 Task: For heading Arial with bold.  font size for heading22,  'Change the font style of data to'Arial Narrow.  and font size to 14,  Change the alignment of both headline & data to Align middle.  In the sheet   Impact Sales book
Action: Mouse moved to (150, 200)
Screenshot: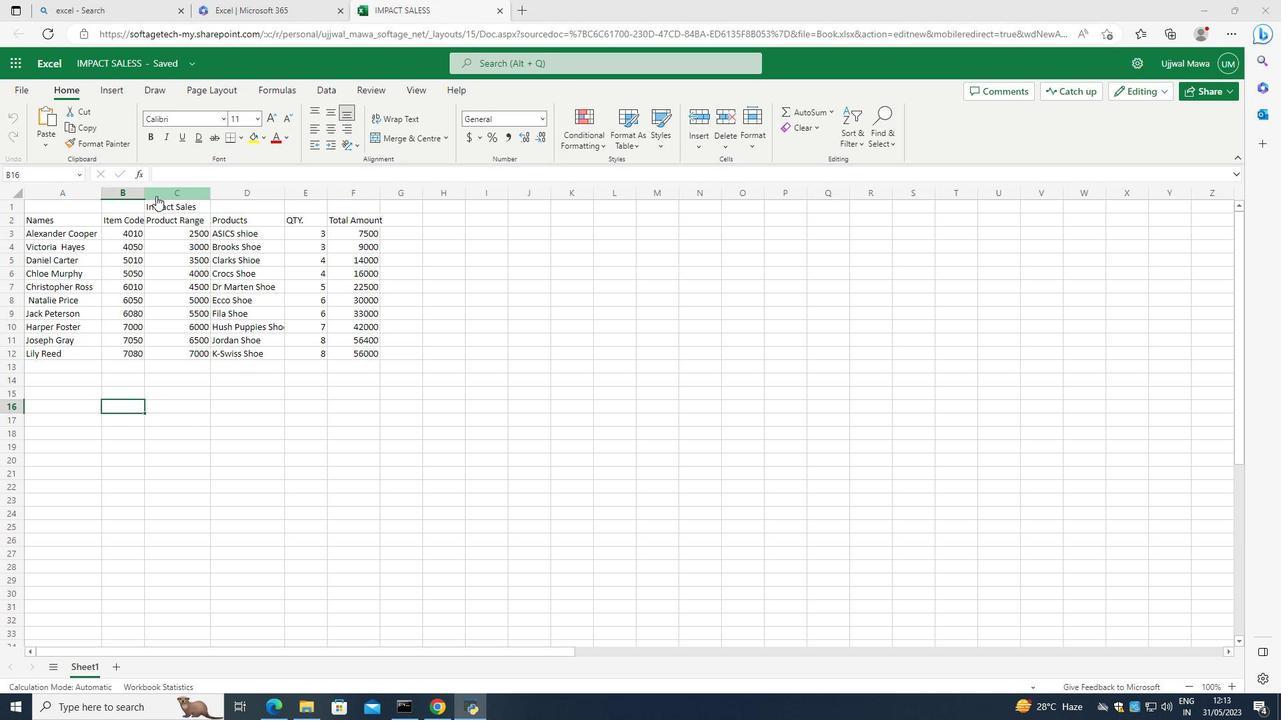 
Action: Mouse pressed left at (150, 200)
Screenshot: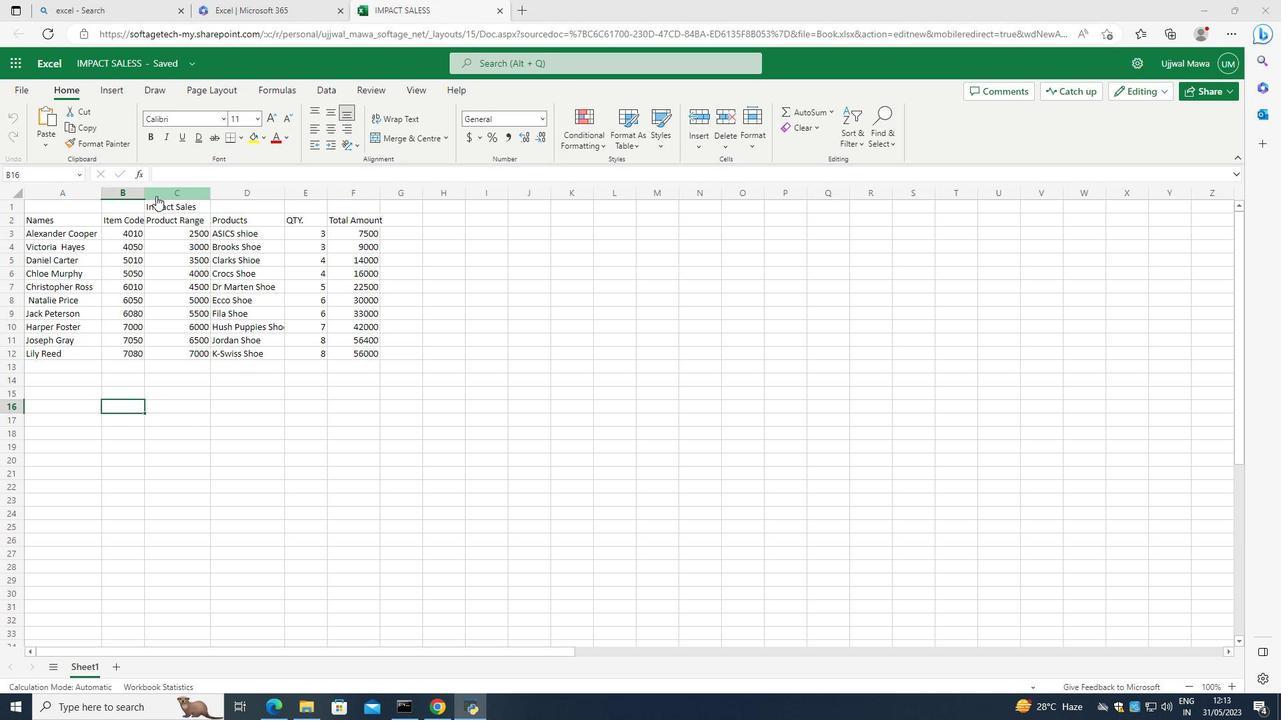 
Action: Mouse moved to (156, 202)
Screenshot: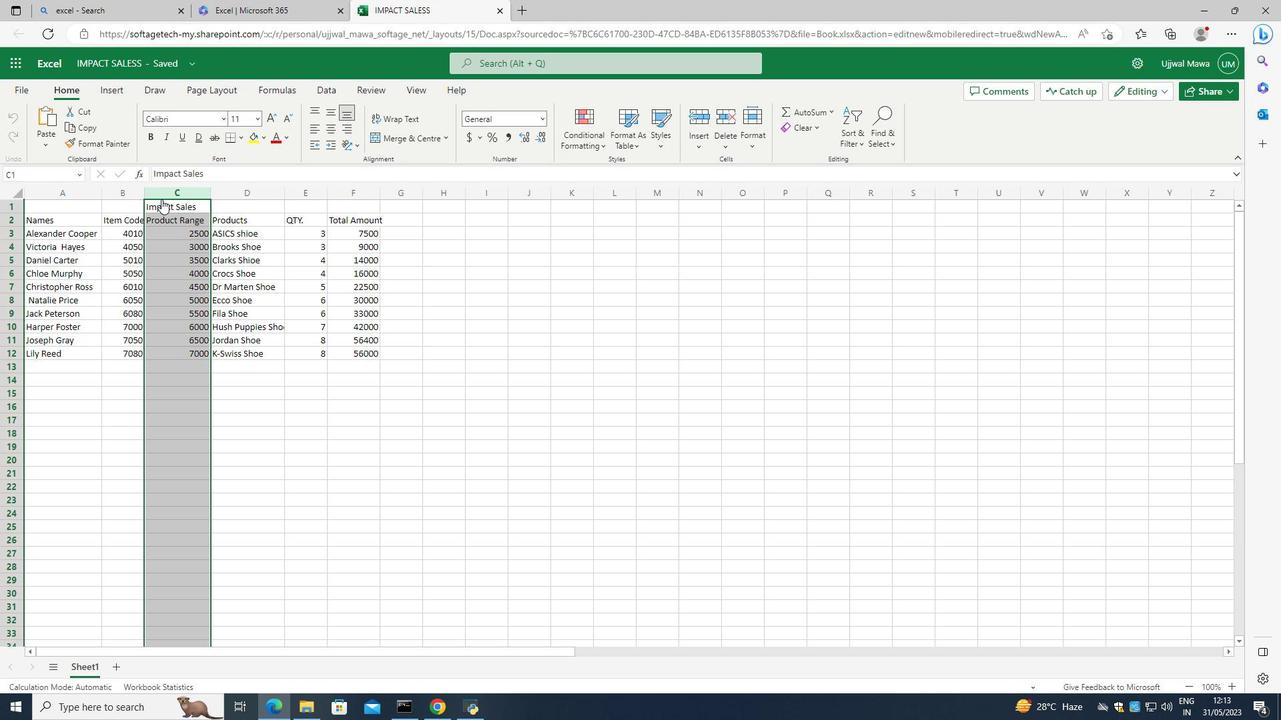 
Action: Mouse pressed left at (156, 202)
Screenshot: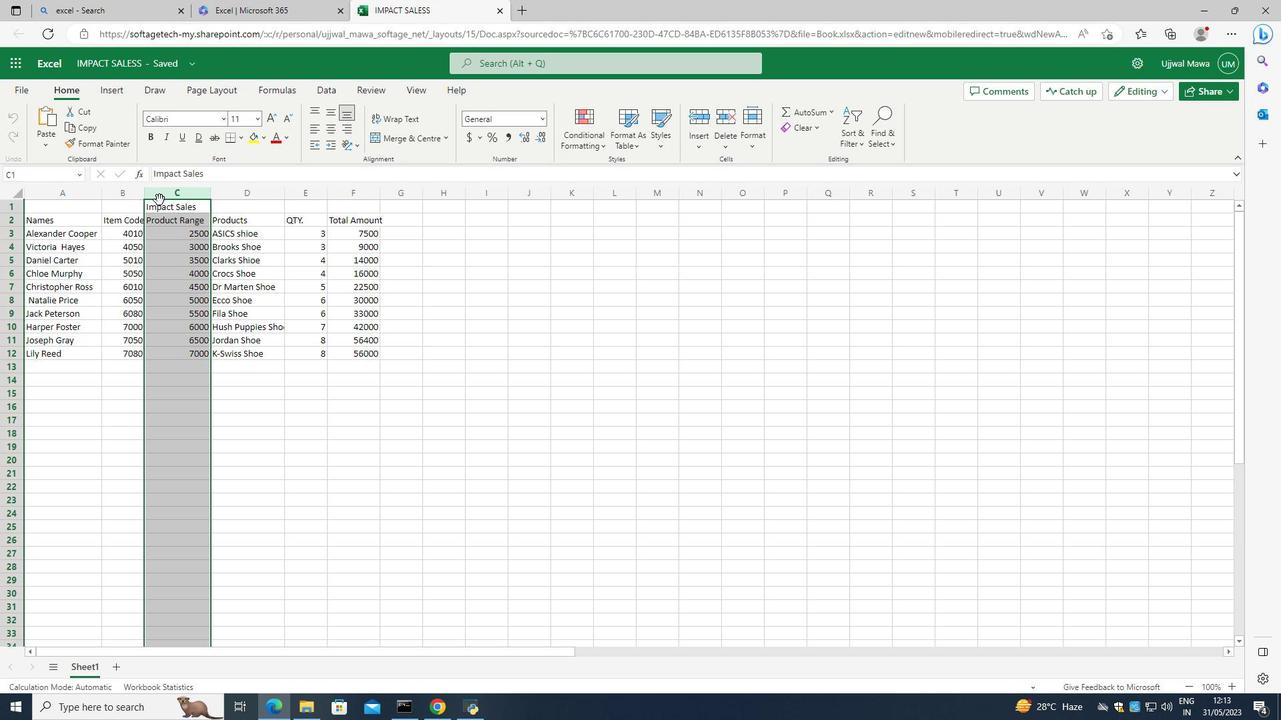 
Action: Mouse moved to (156, 208)
Screenshot: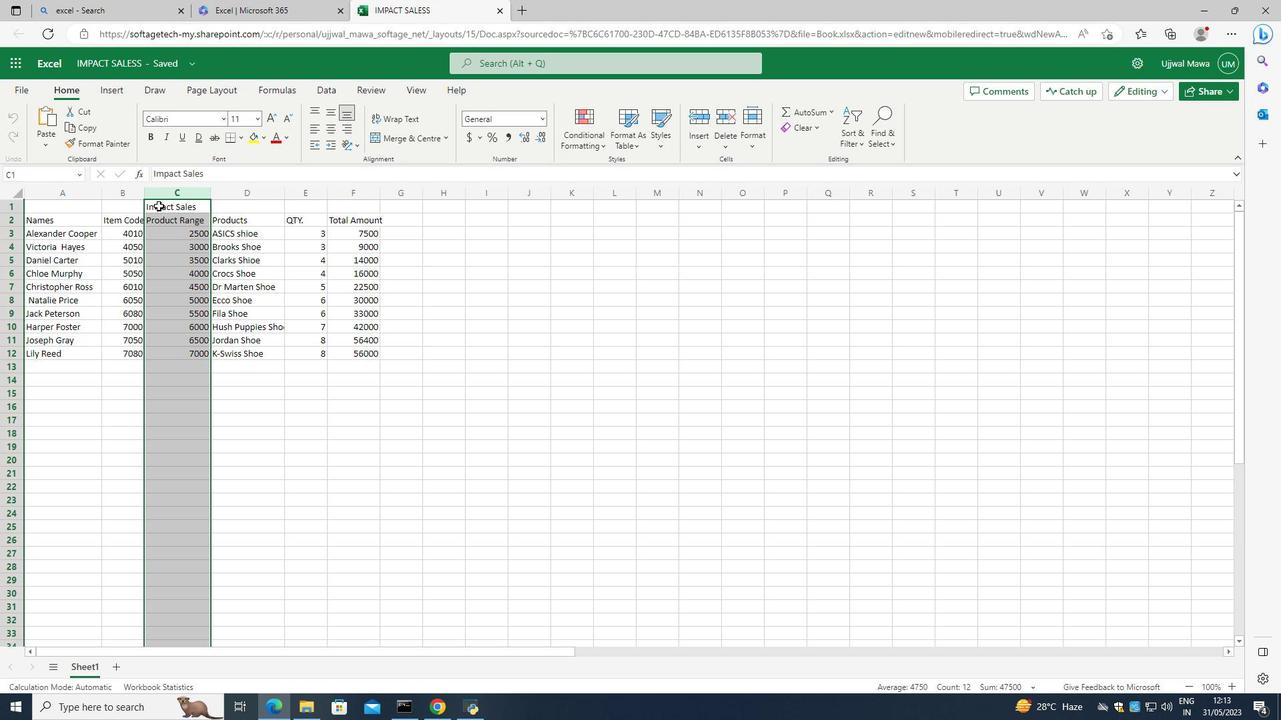 
Action: Mouse pressed left at (156, 208)
Screenshot: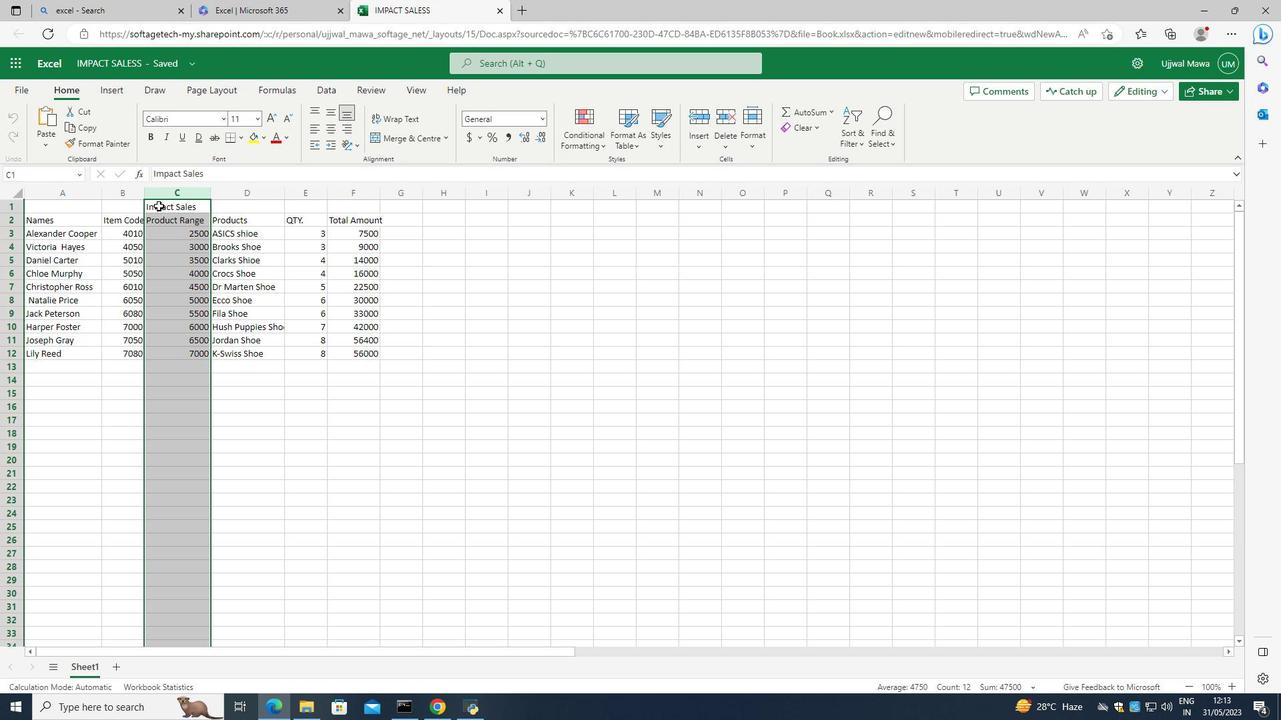 
Action: Mouse moved to (216, 127)
Screenshot: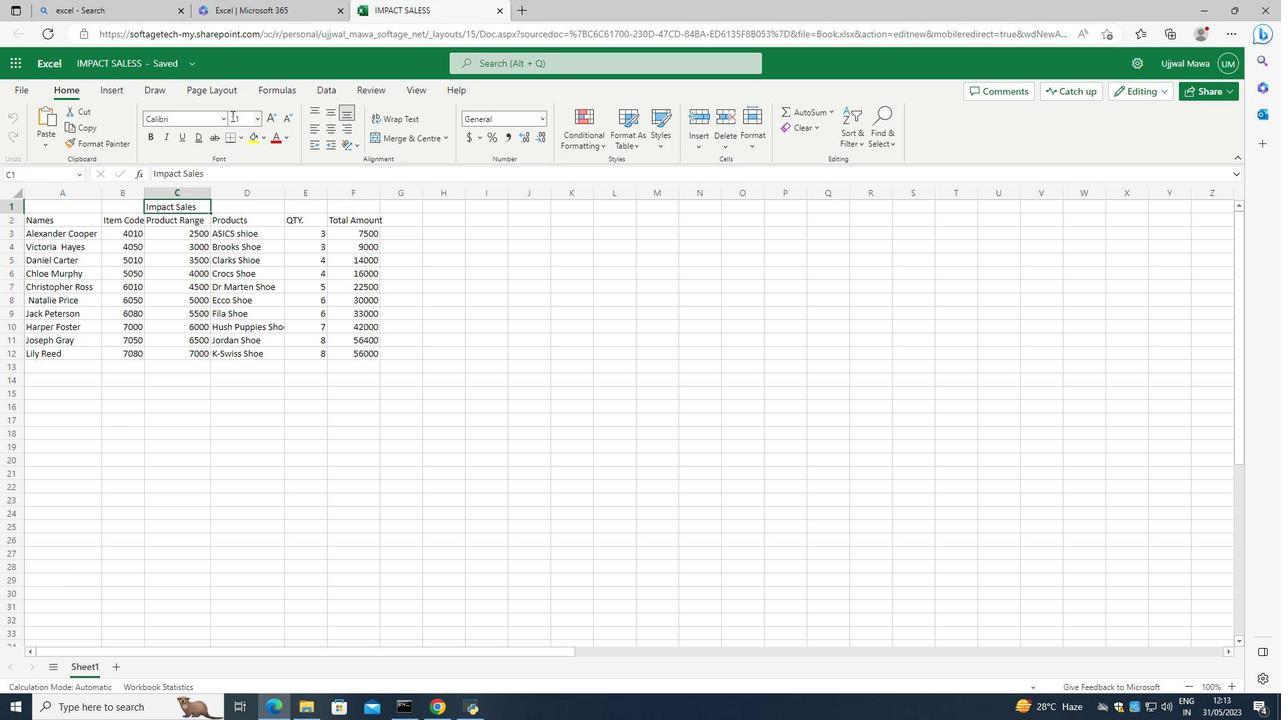 
Action: Mouse pressed left at (216, 127)
Screenshot: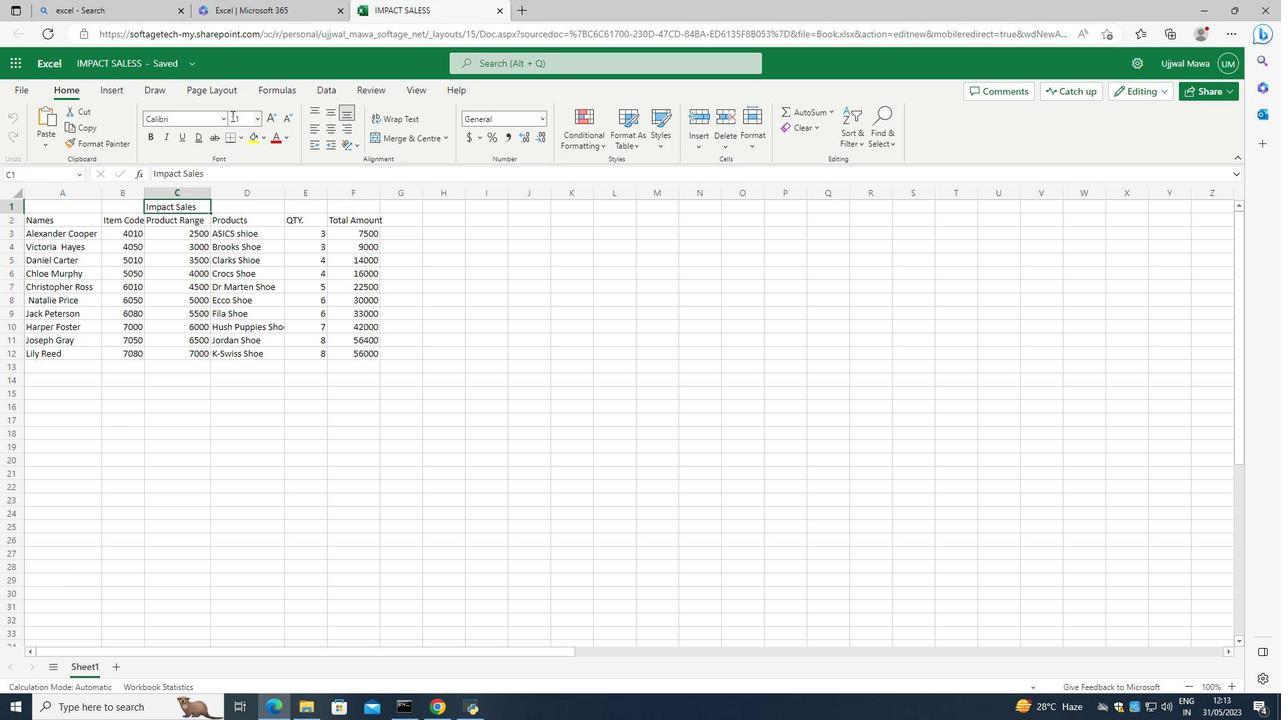 
Action: Mouse moved to (151, 156)
Screenshot: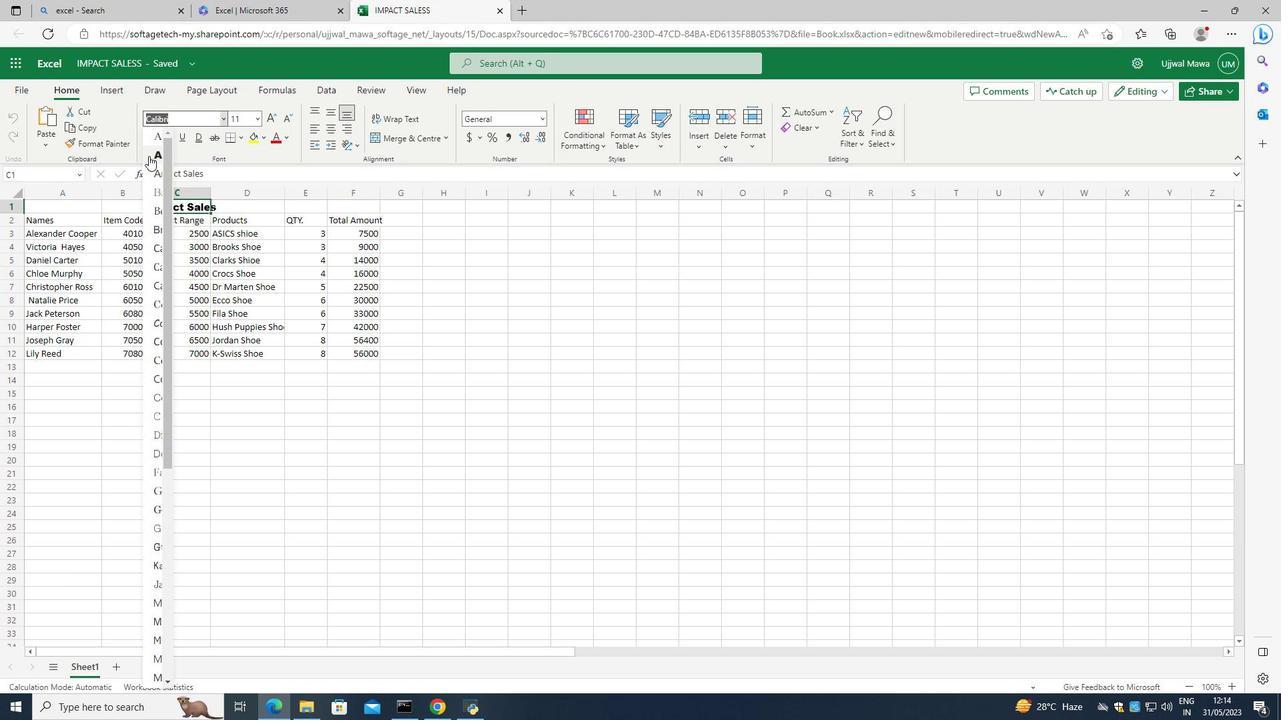 
Action: Mouse pressed left at (151, 156)
Screenshot: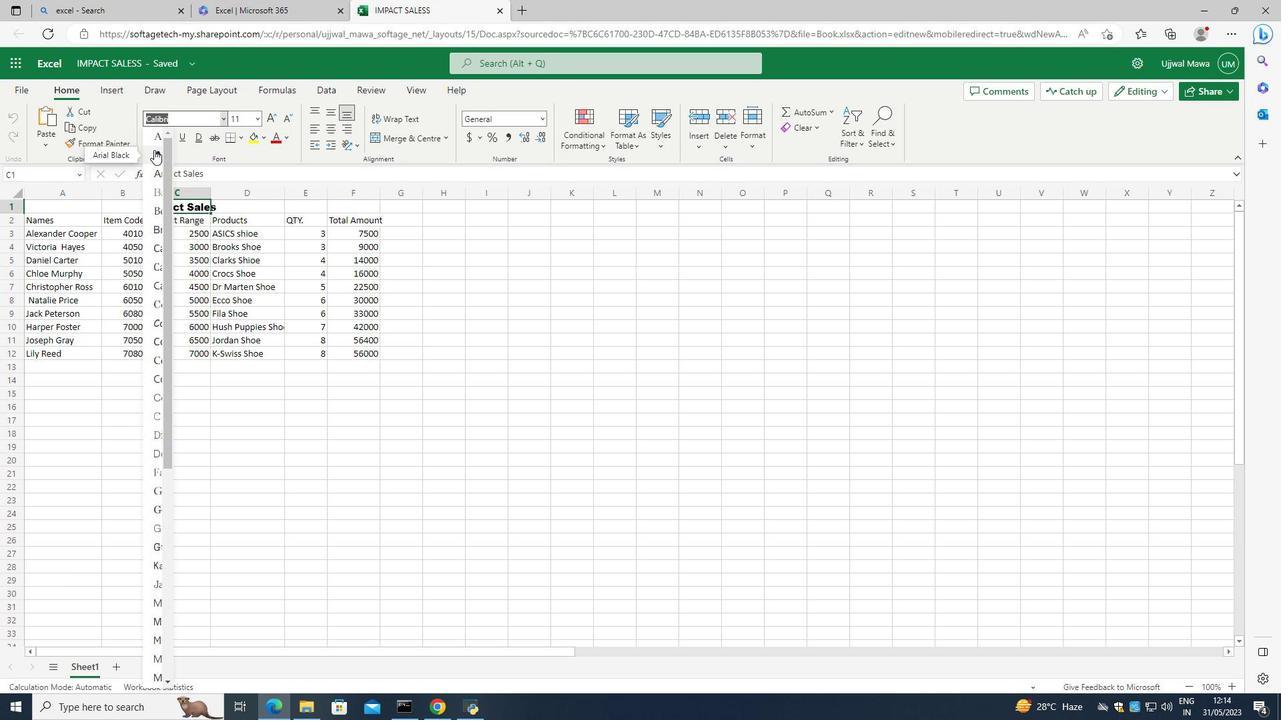 
Action: Mouse moved to (204, 129)
Screenshot: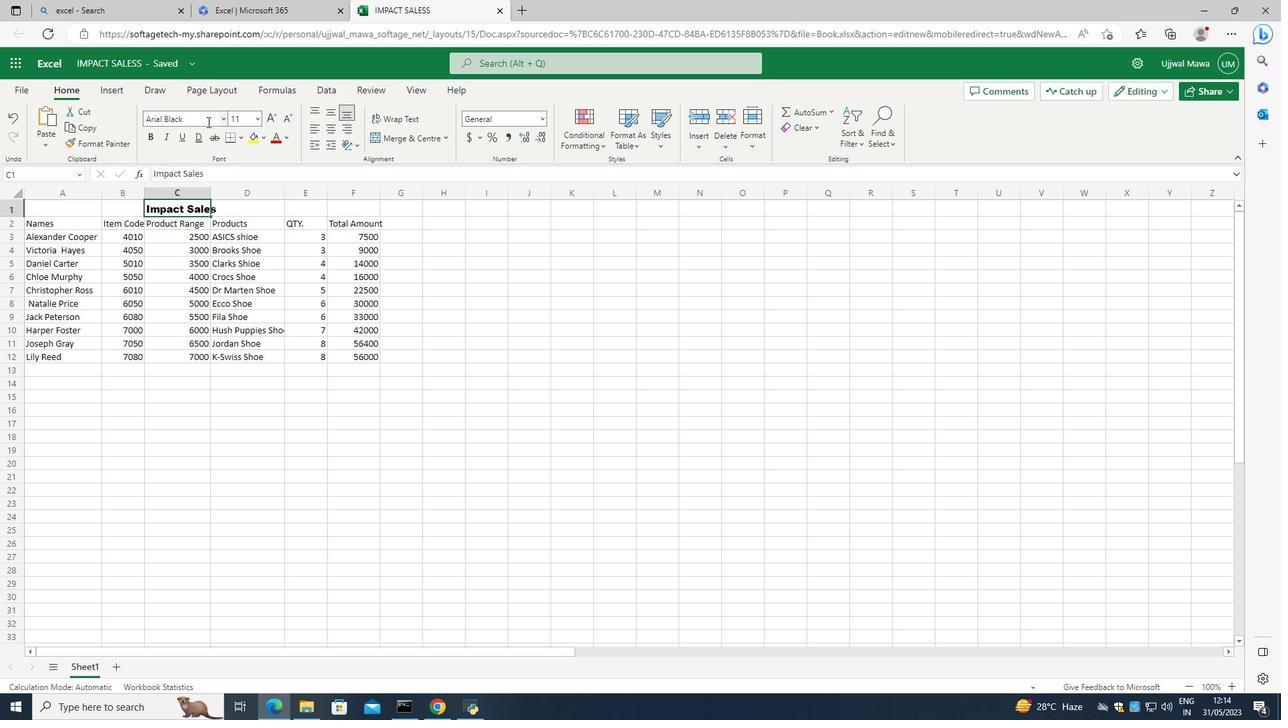 
Action: Mouse pressed left at (204, 129)
Screenshot: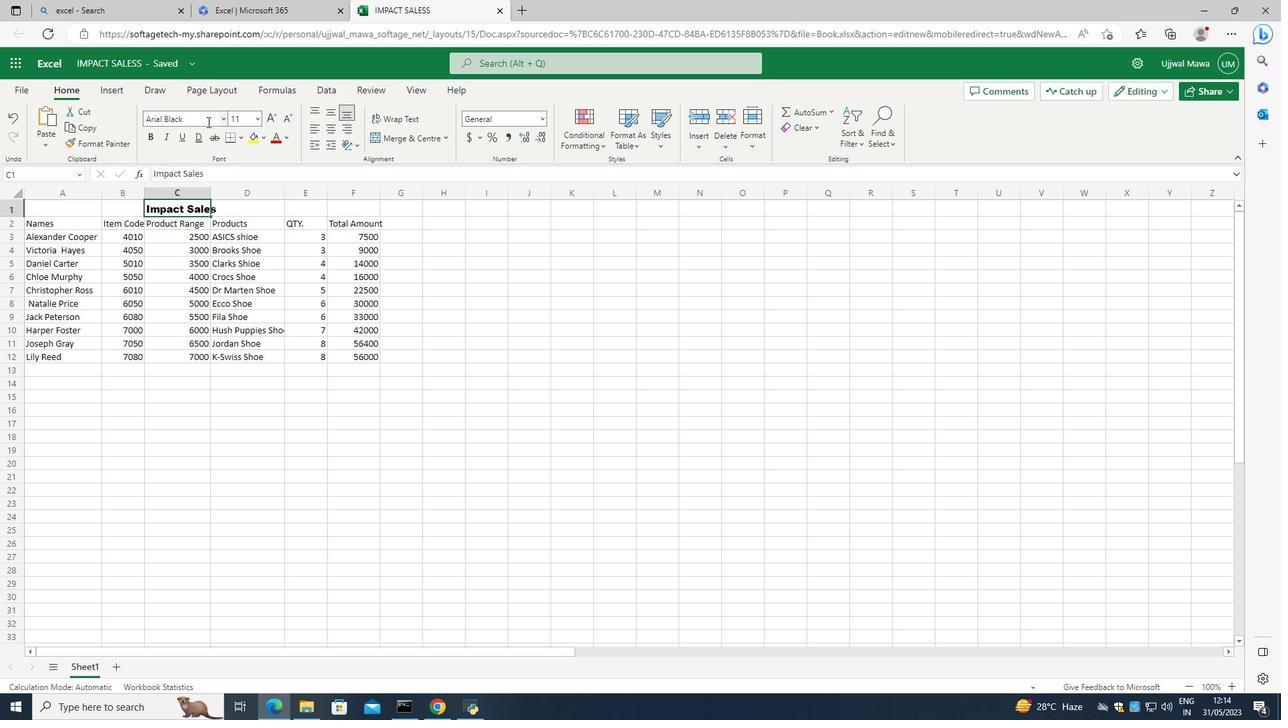 
Action: Mouse moved to (218, 125)
Screenshot: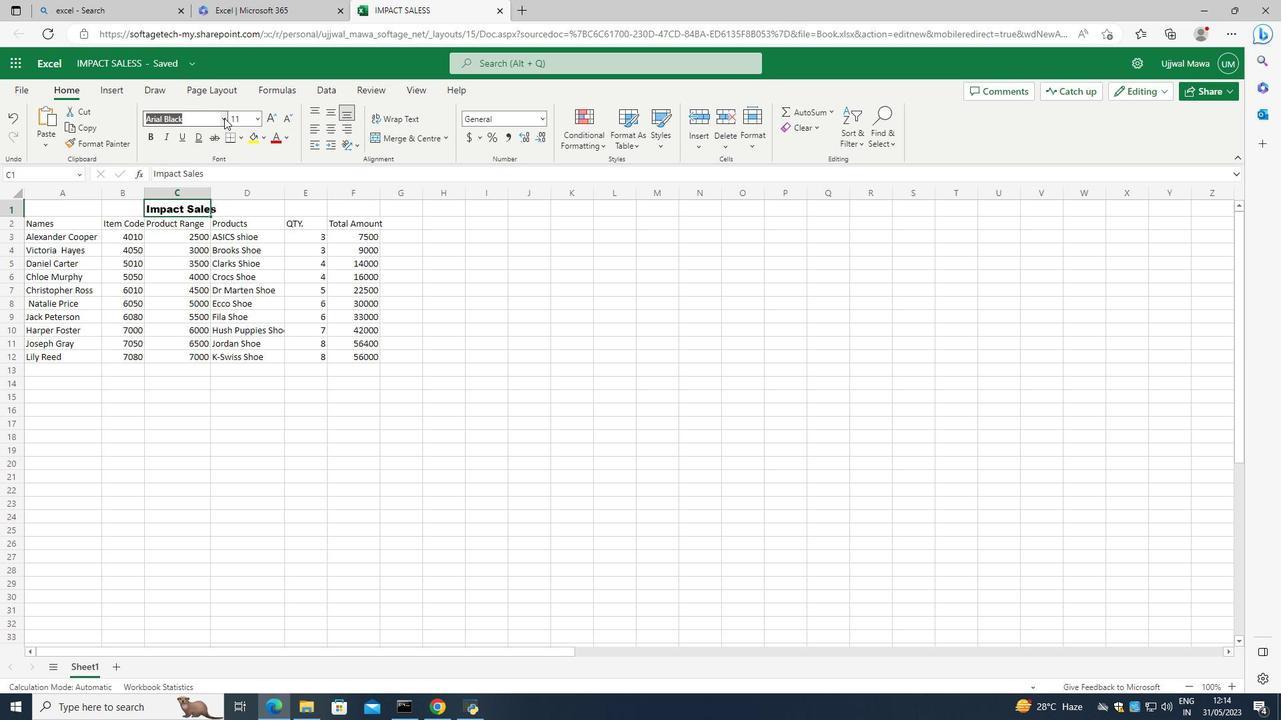 
Action: Mouse pressed left at (218, 125)
Screenshot: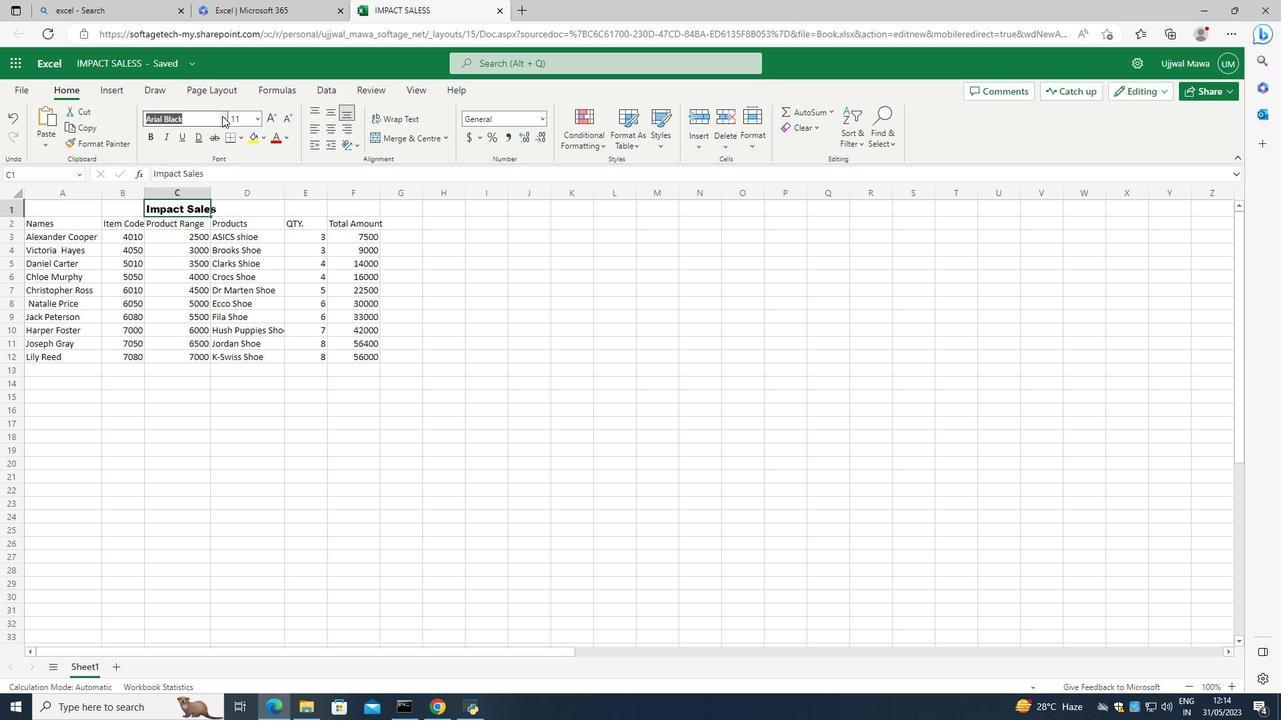 
Action: Mouse moved to (168, 182)
Screenshot: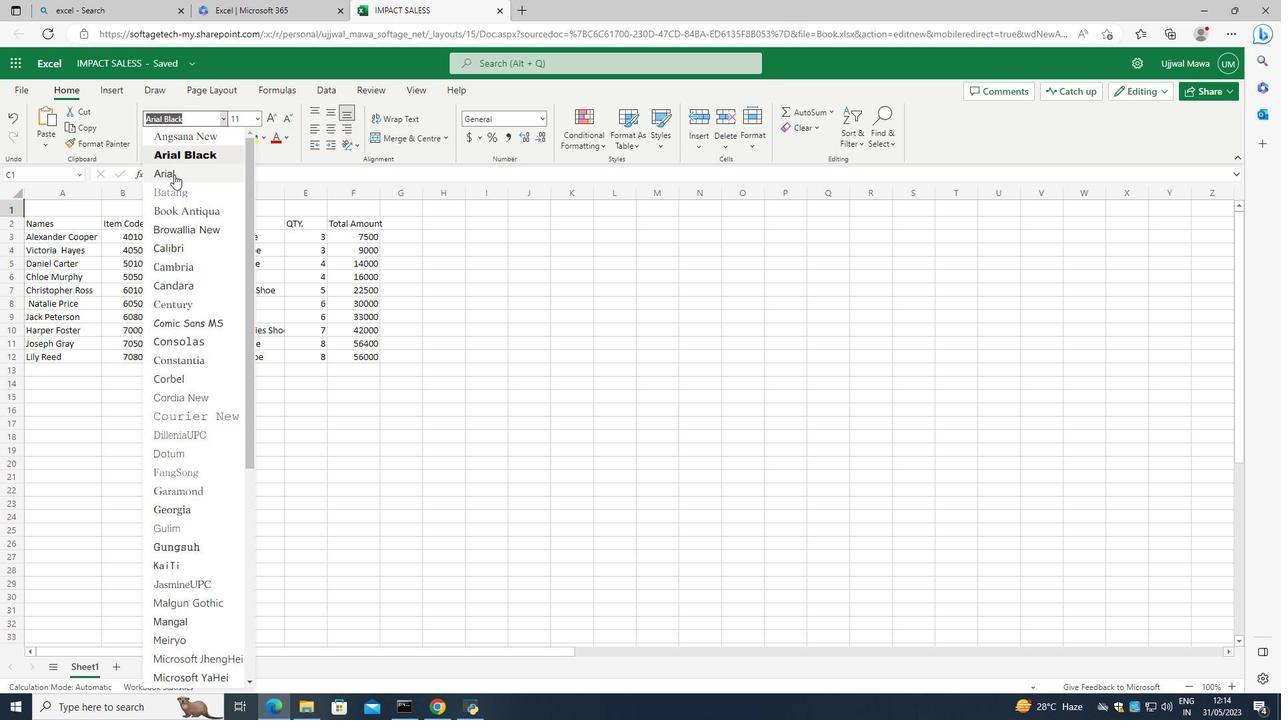 
Action: Mouse pressed left at (168, 182)
Screenshot: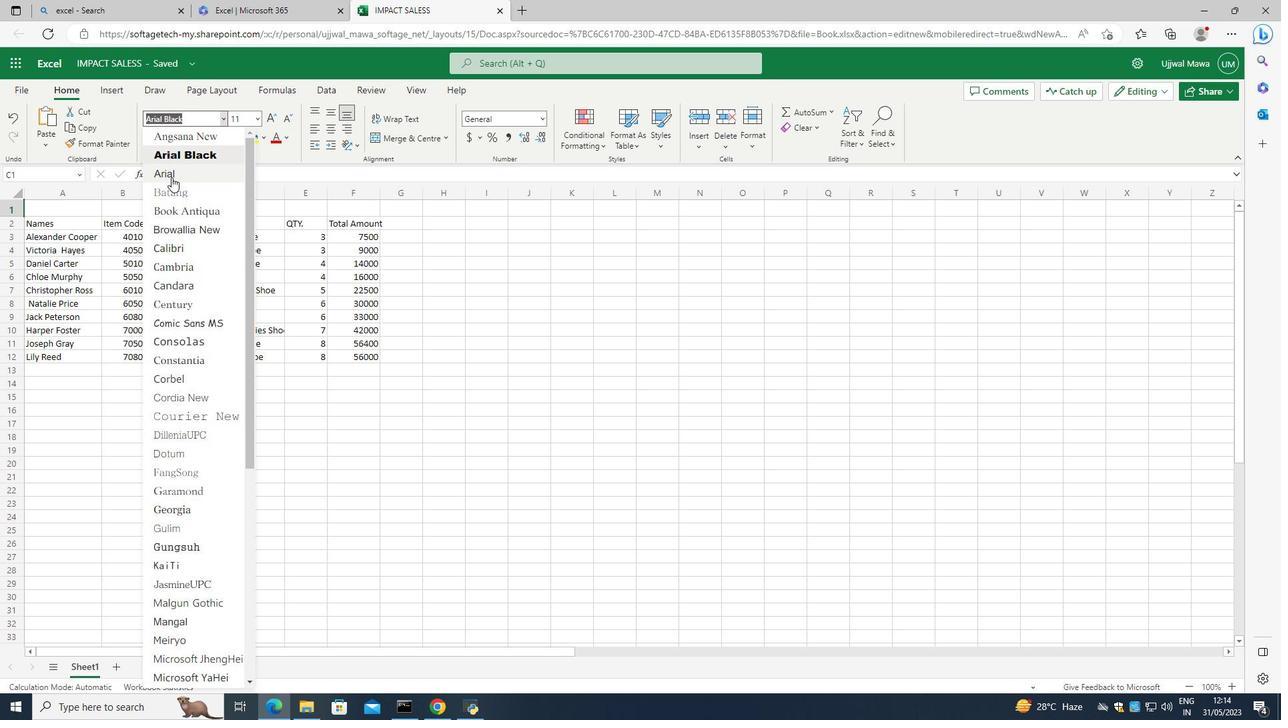 
Action: Mouse moved to (146, 144)
Screenshot: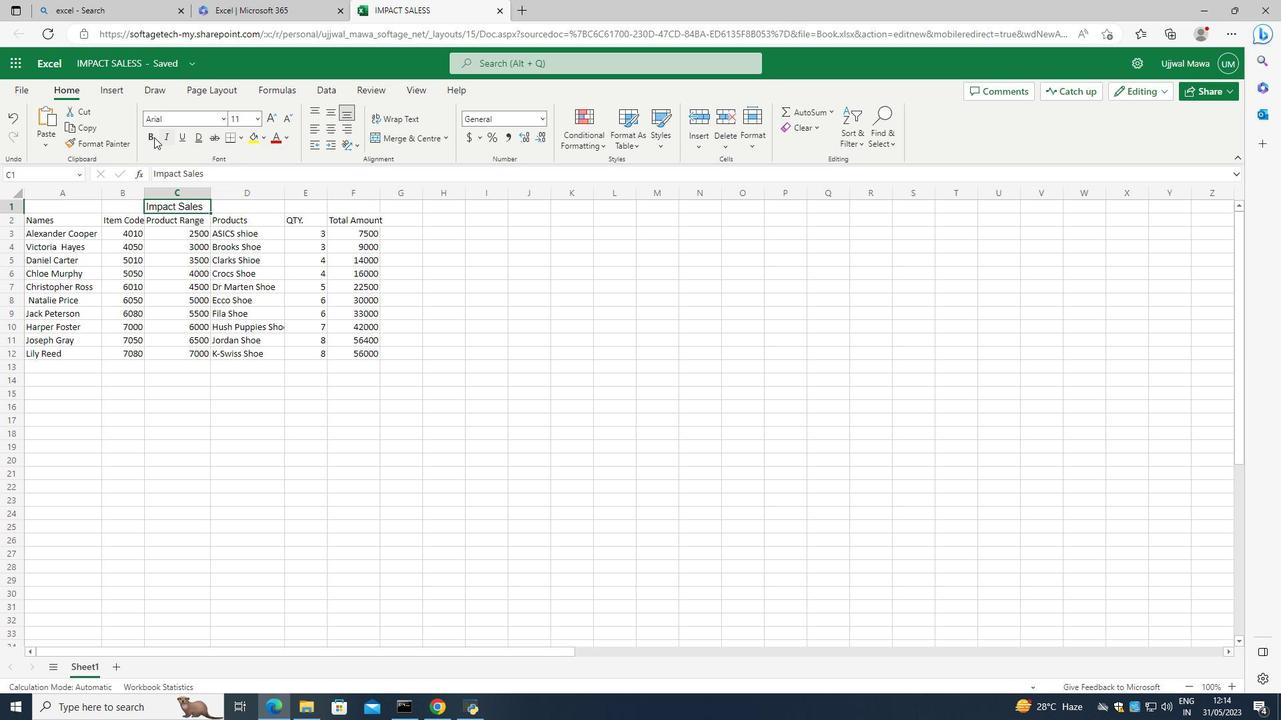 
Action: Mouse pressed left at (146, 144)
Screenshot: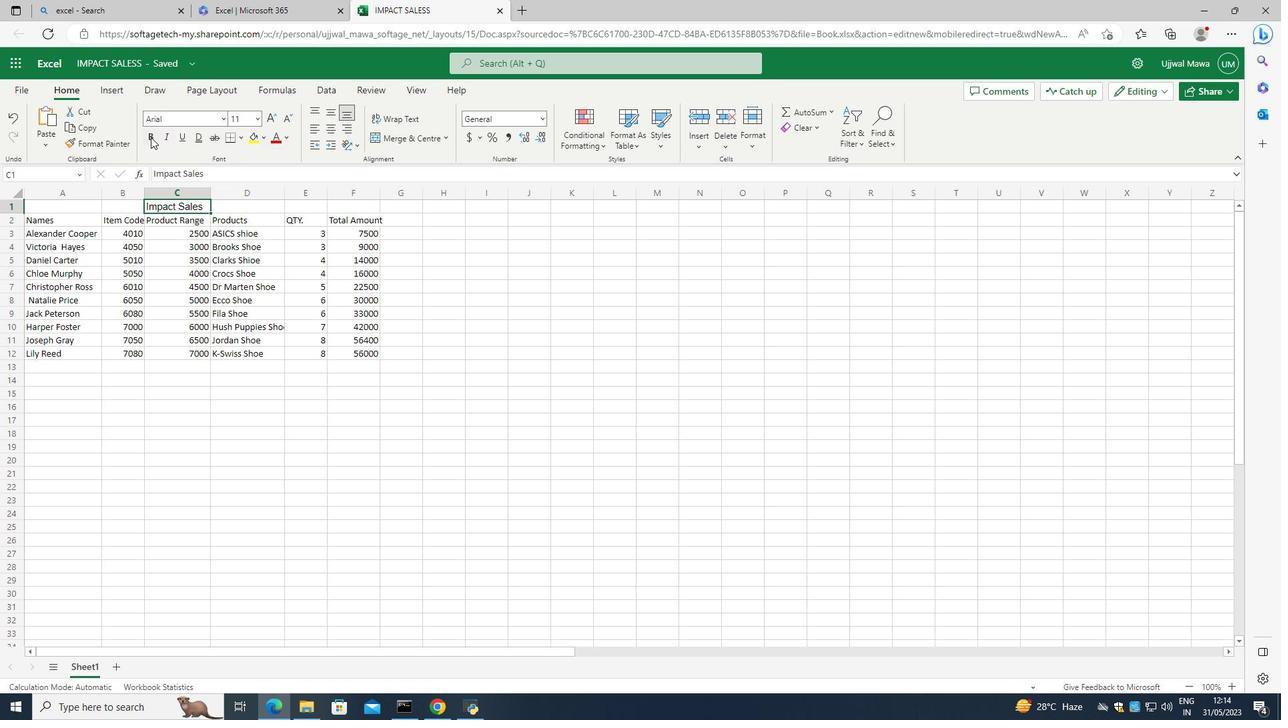 
Action: Mouse moved to (248, 123)
Screenshot: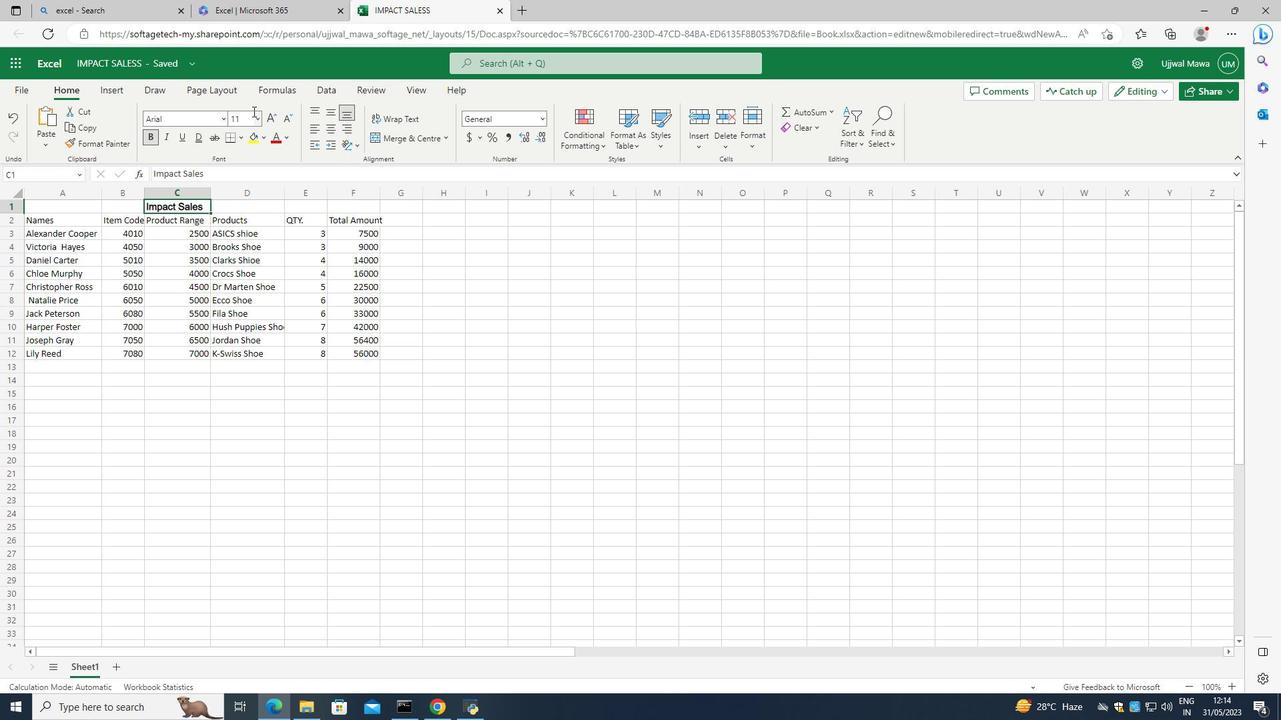 
Action: Mouse pressed left at (248, 123)
Screenshot: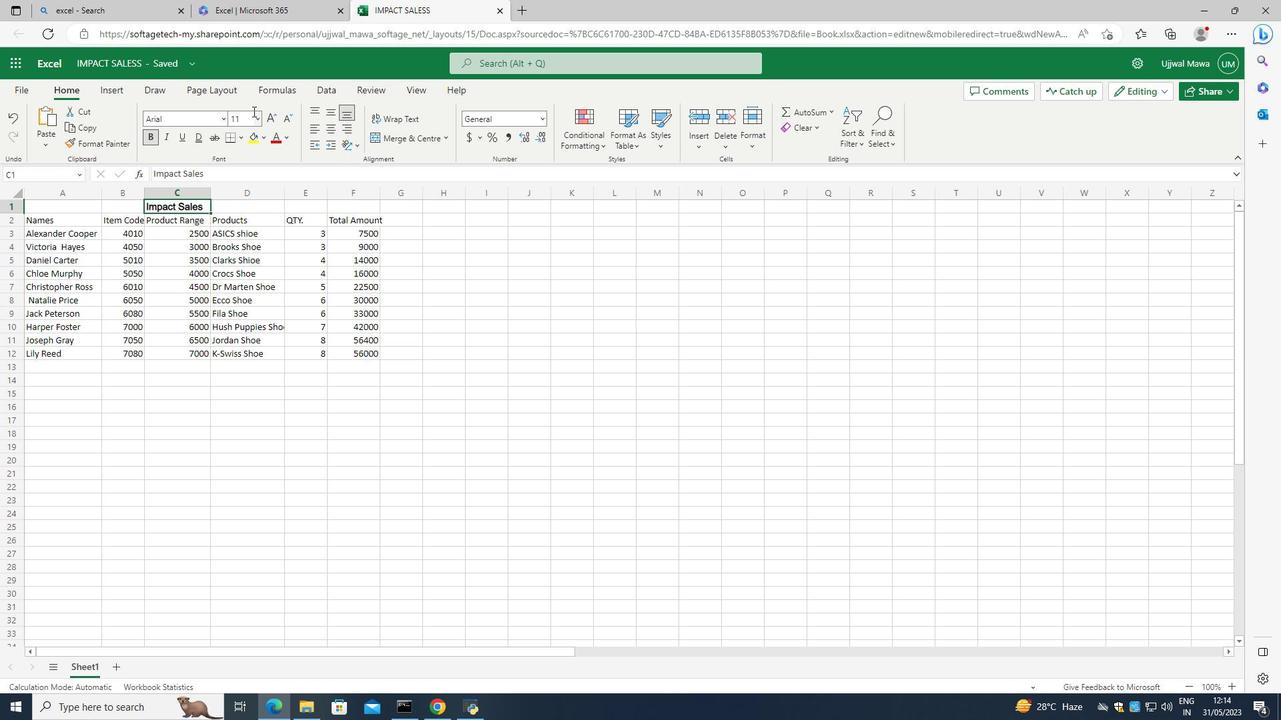 
Action: Mouse moved to (248, 126)
Screenshot: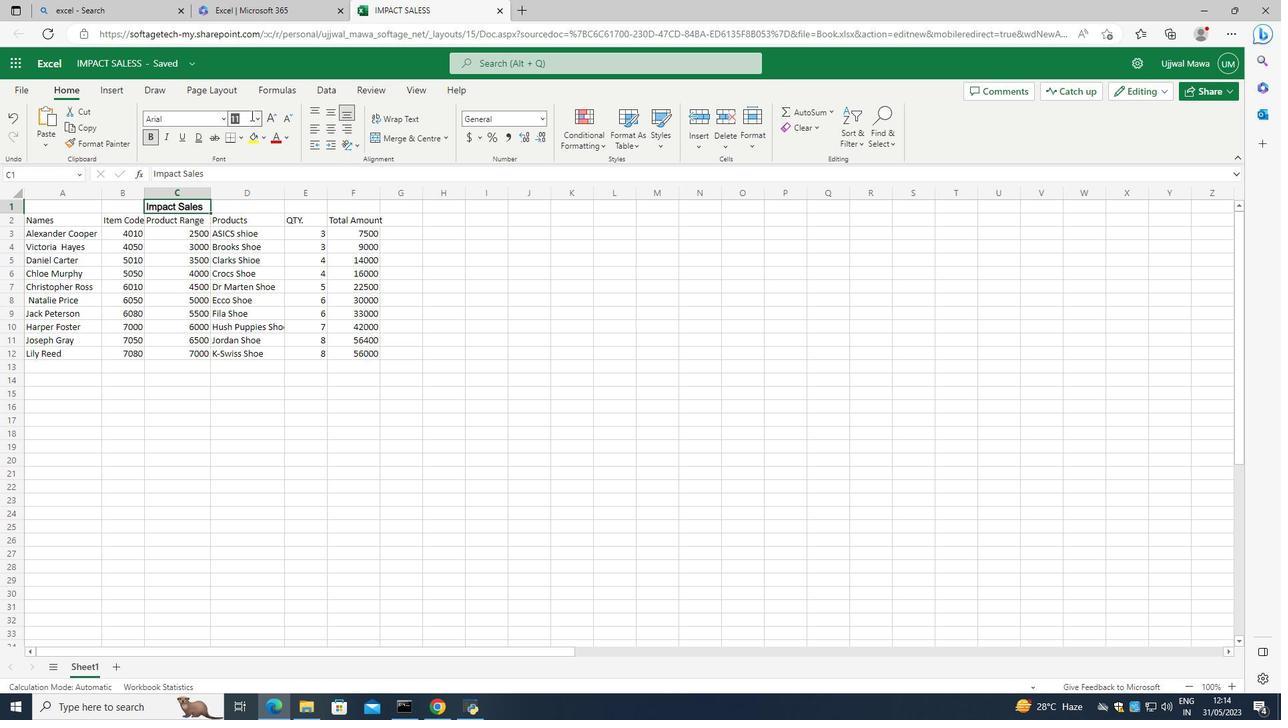 
Action: Mouse pressed left at (248, 126)
Screenshot: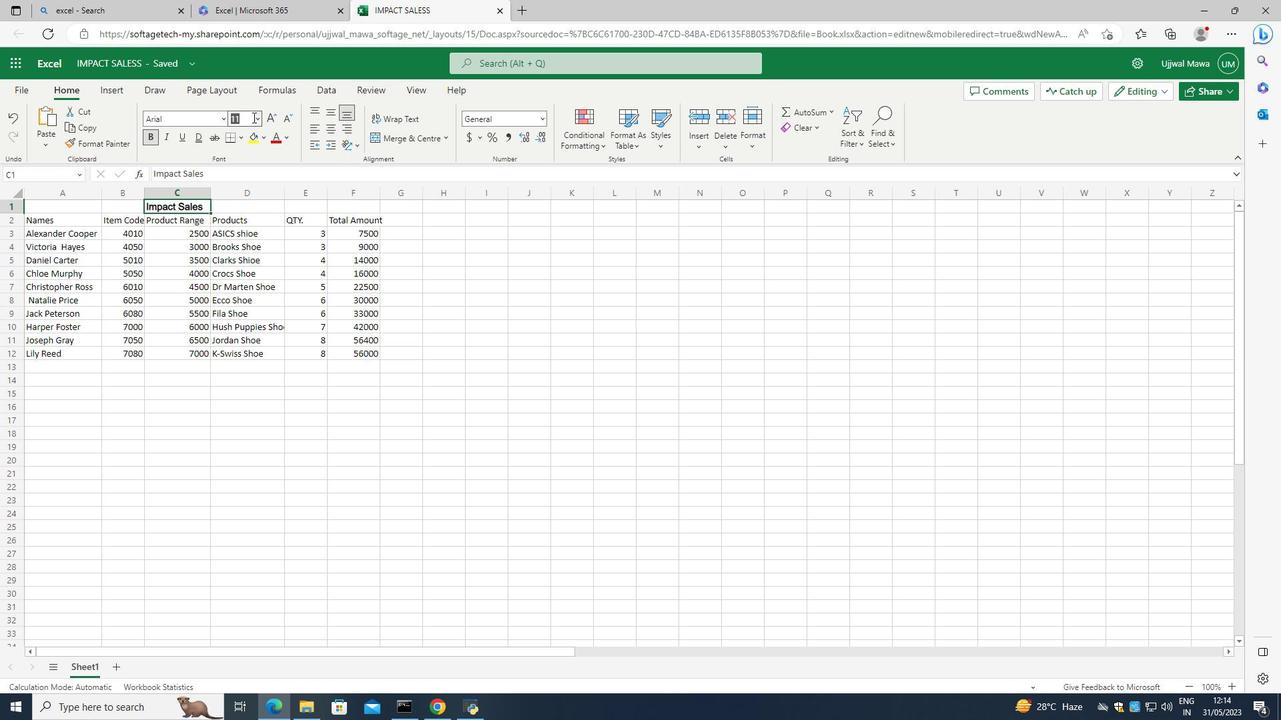 
Action: Mouse moved to (252, 127)
Screenshot: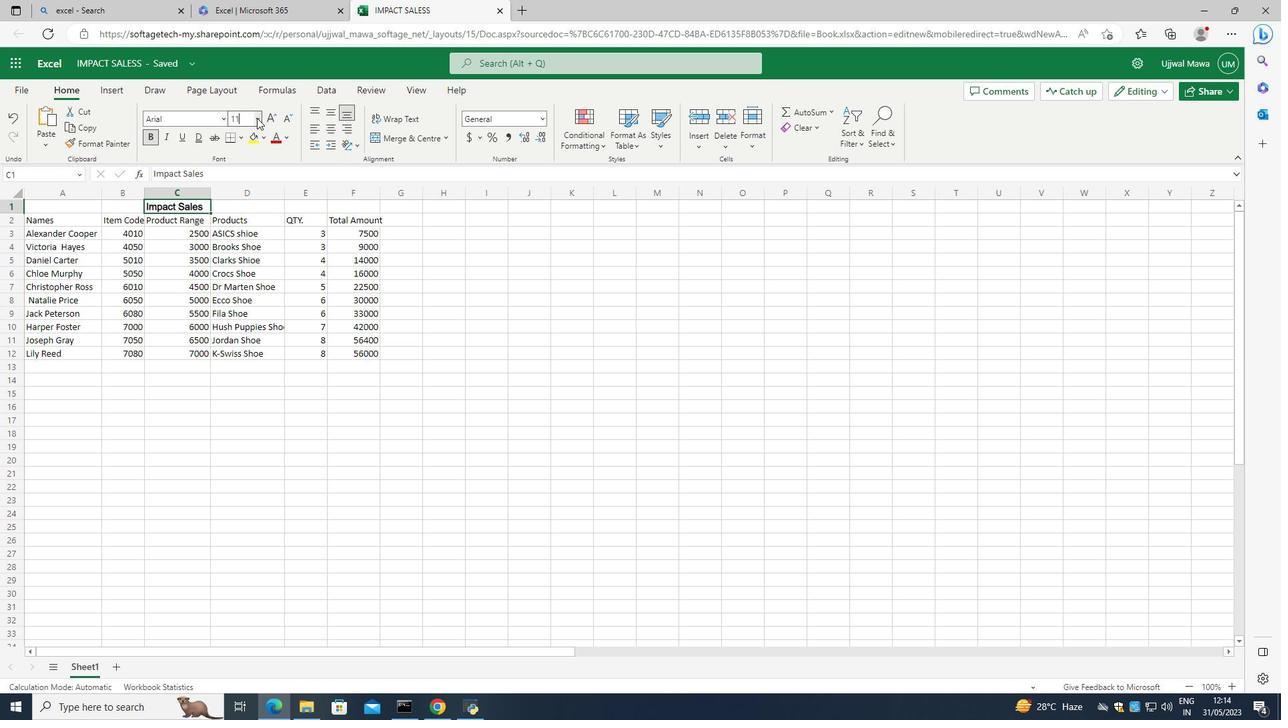
Action: Mouse pressed left at (252, 127)
Screenshot: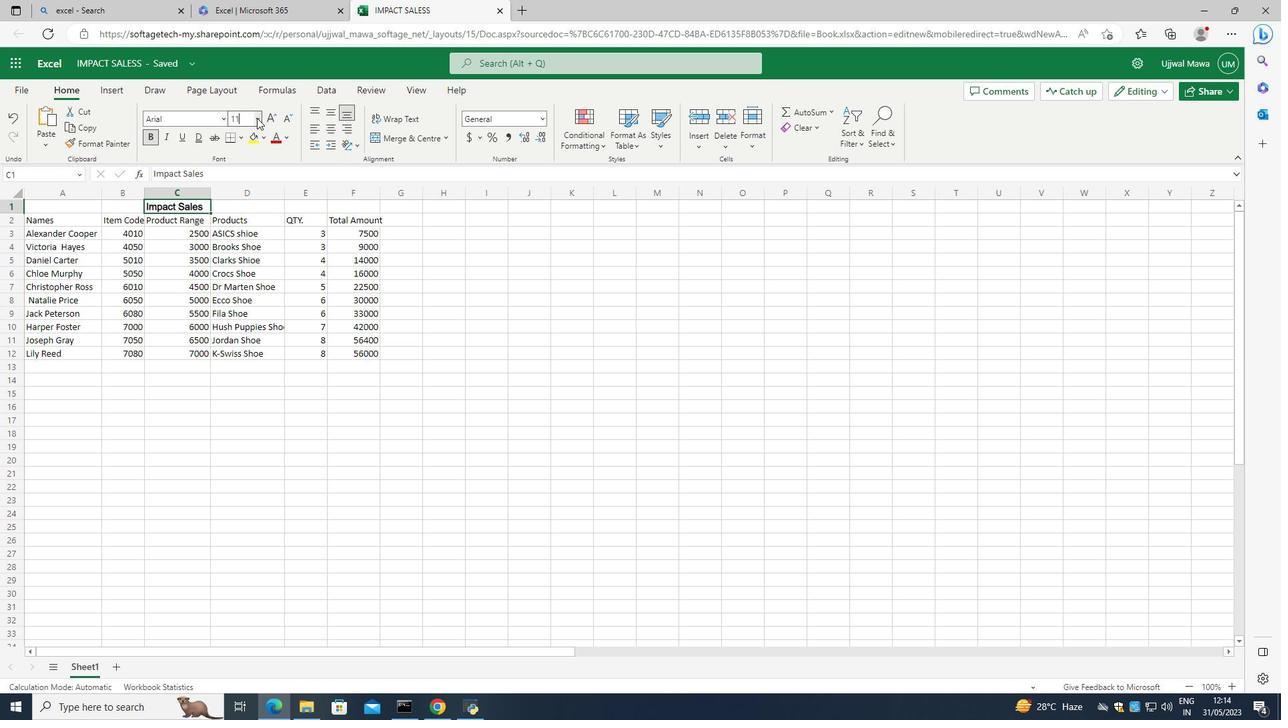 
Action: Mouse moved to (240, 128)
Screenshot: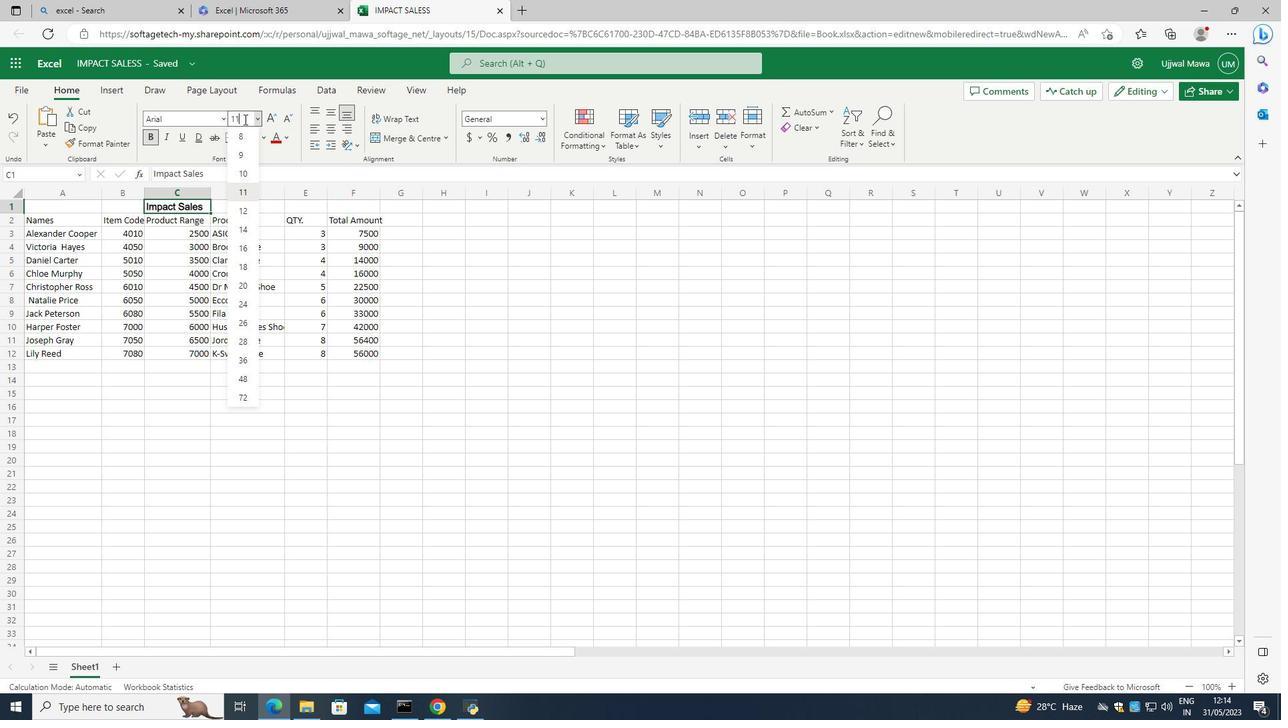 
Action: Mouse pressed left at (240, 128)
Screenshot: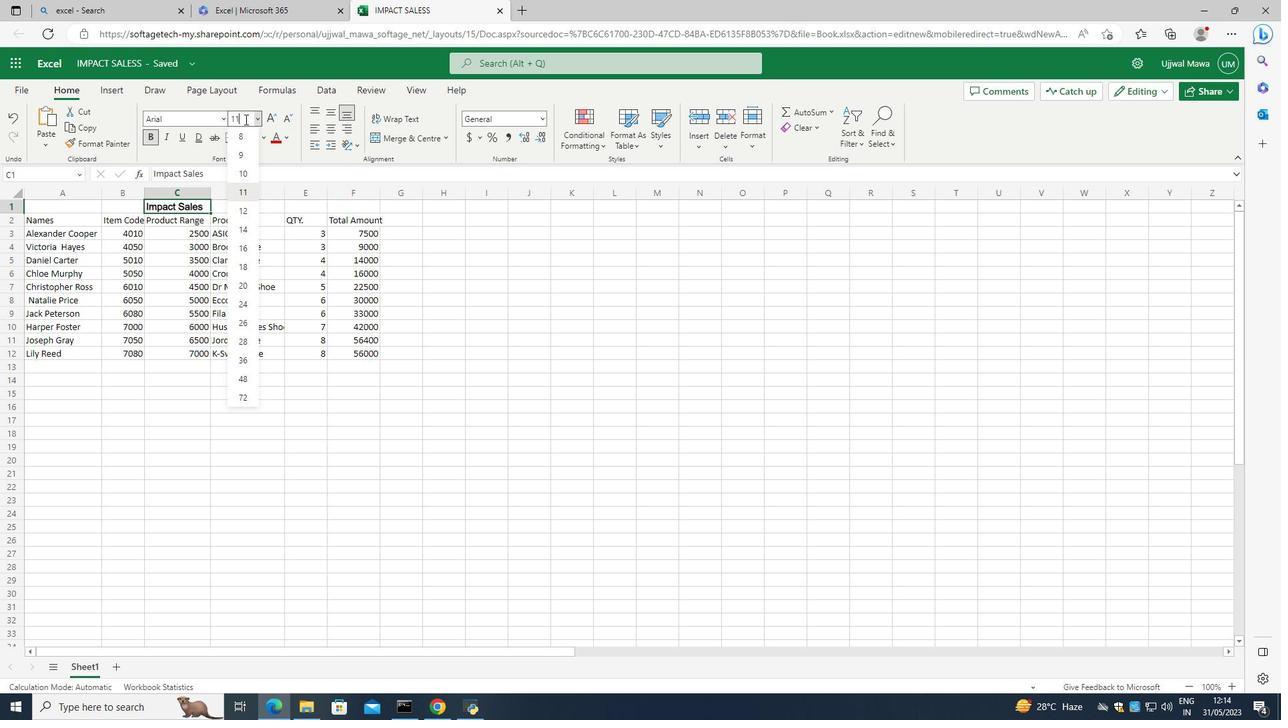 
Action: Mouse moved to (226, 129)
Screenshot: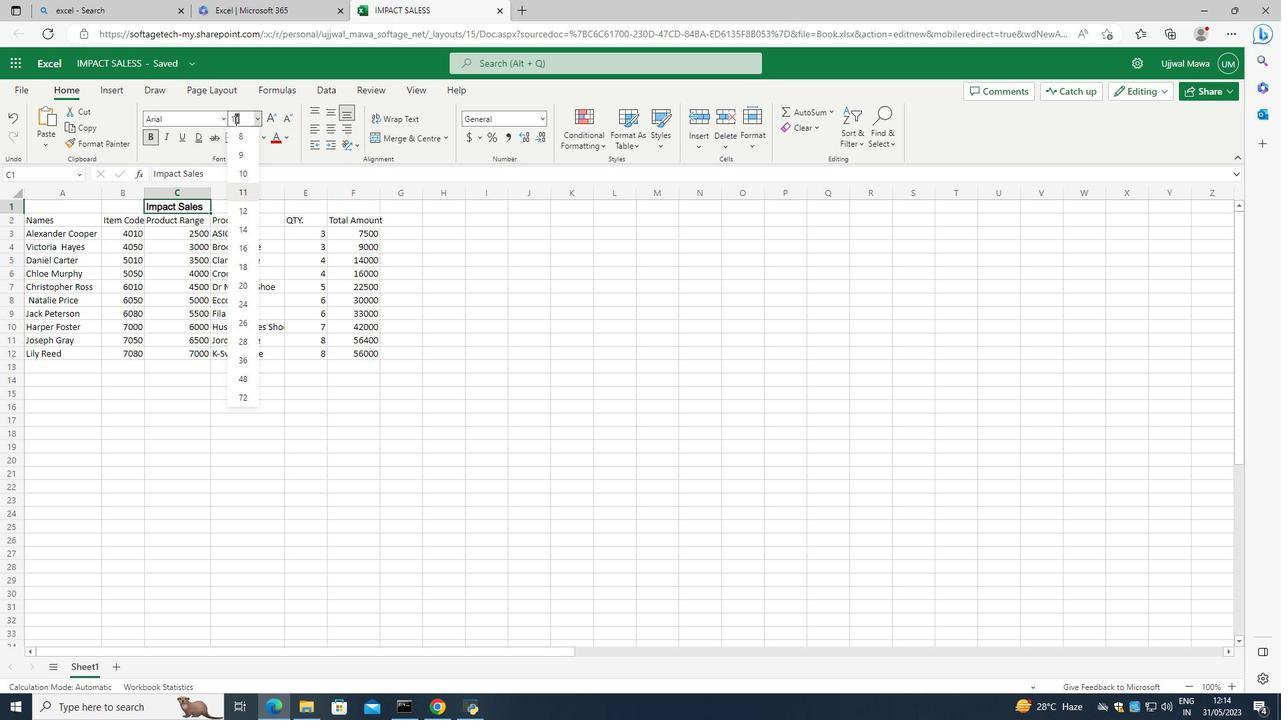 
Action: Key pressed 22<Key.enter>
Screenshot: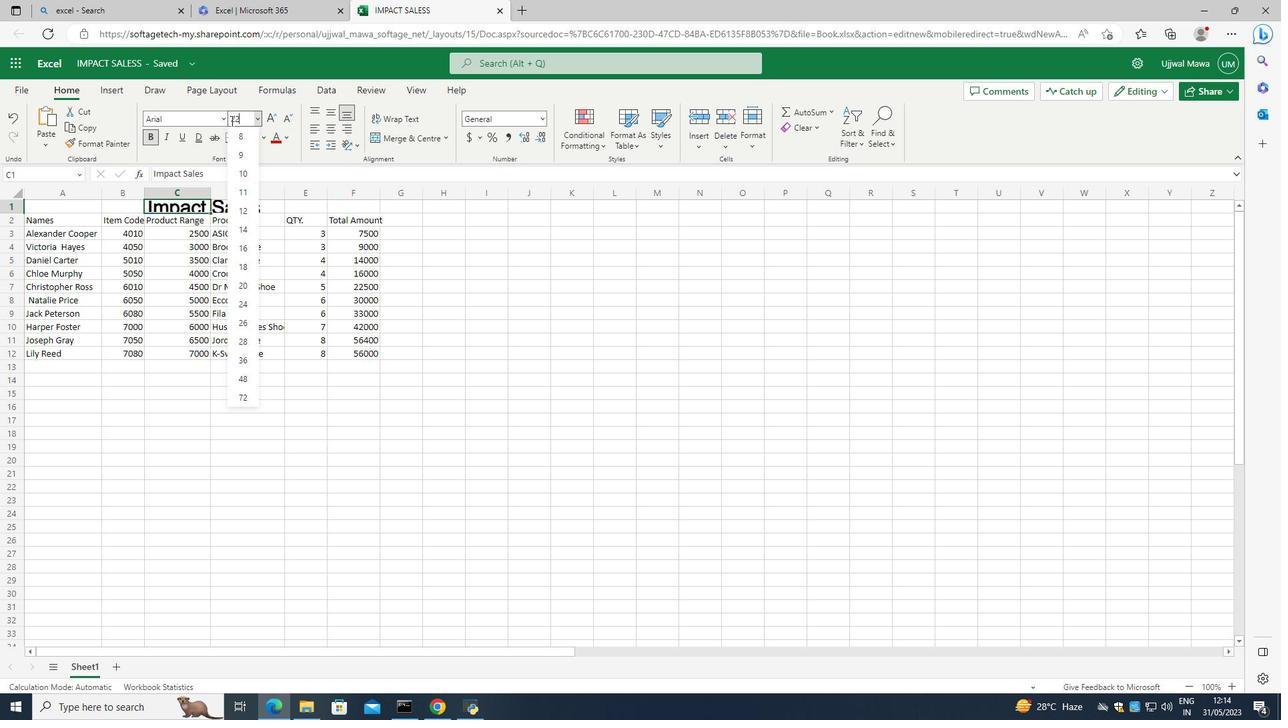 
Action: Mouse moved to (148, 290)
Screenshot: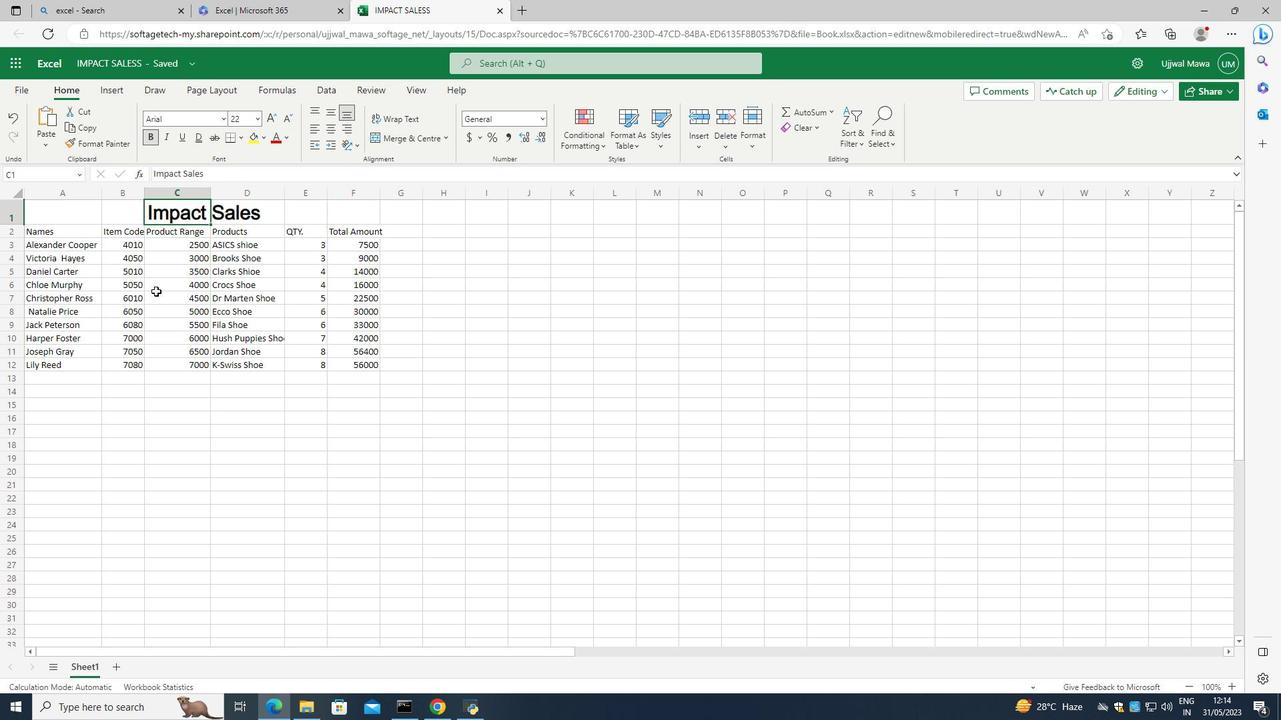 
Action: Mouse pressed left at (150, 287)
Screenshot: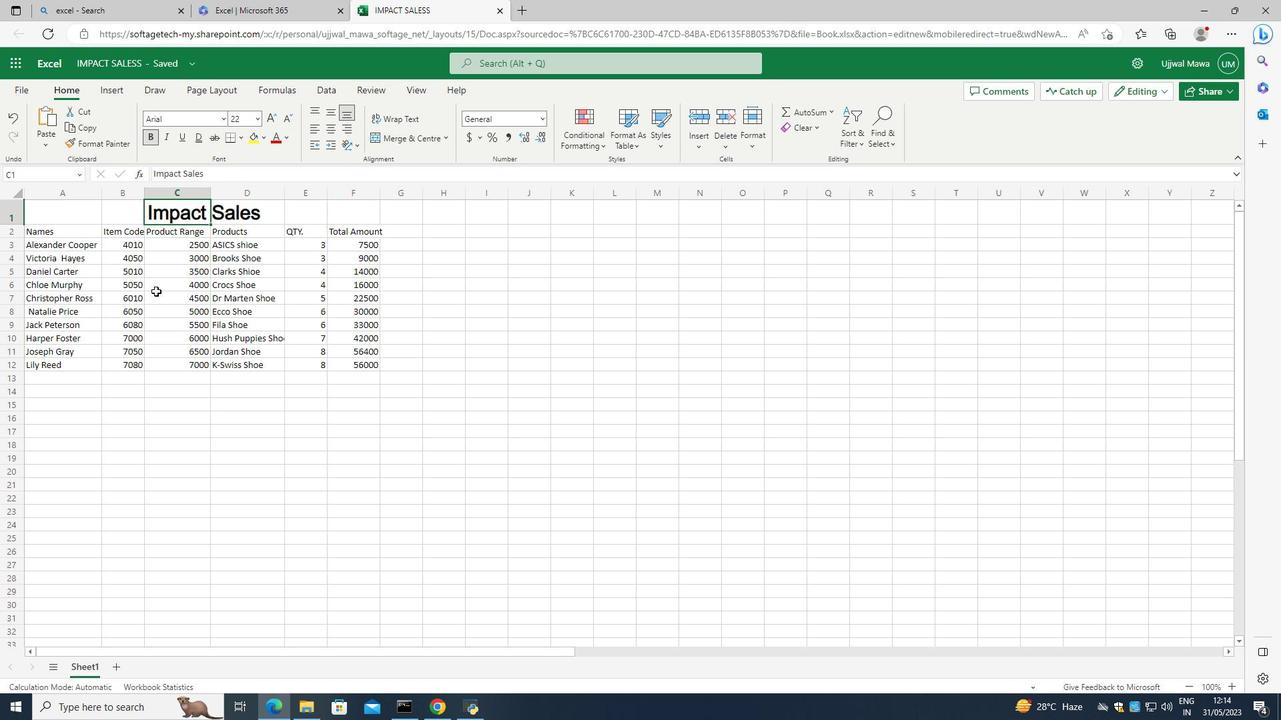 
Action: Mouse moved to (47, 232)
Screenshot: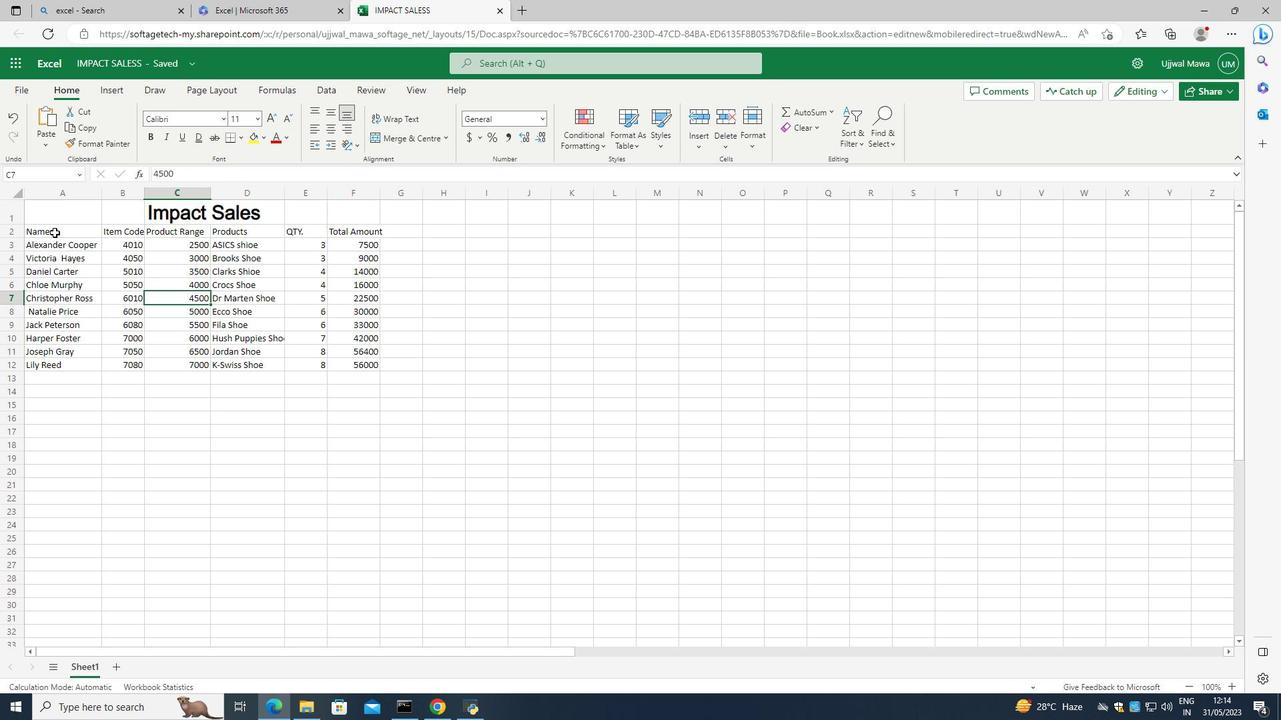 
Action: Mouse pressed left at (47, 232)
Screenshot: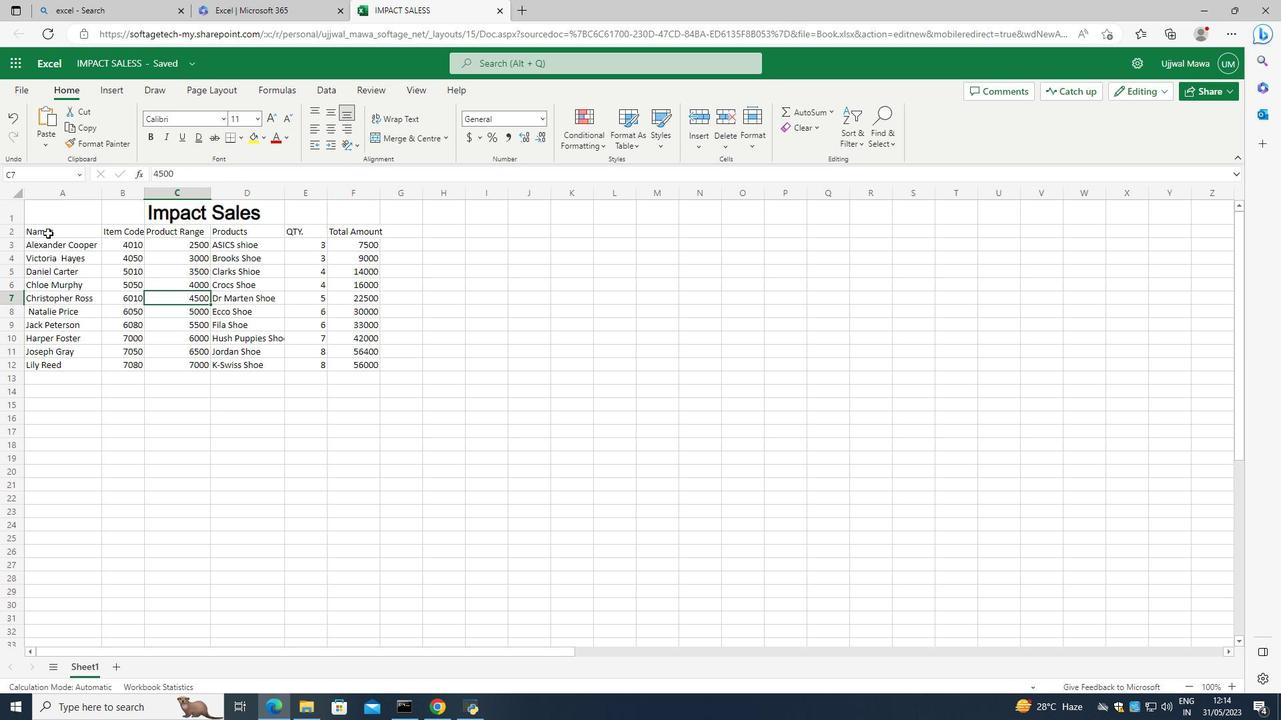 
Action: Mouse moved to (211, 124)
Screenshot: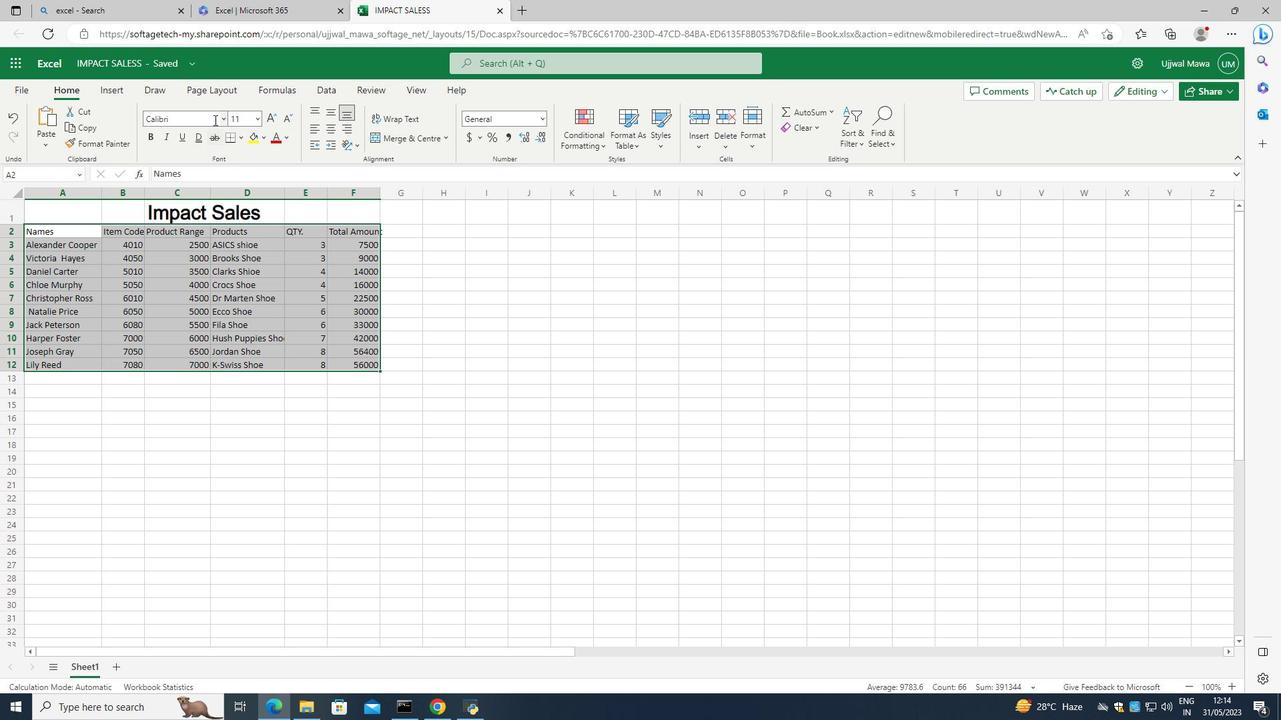 
Action: Mouse pressed left at (211, 124)
Screenshot: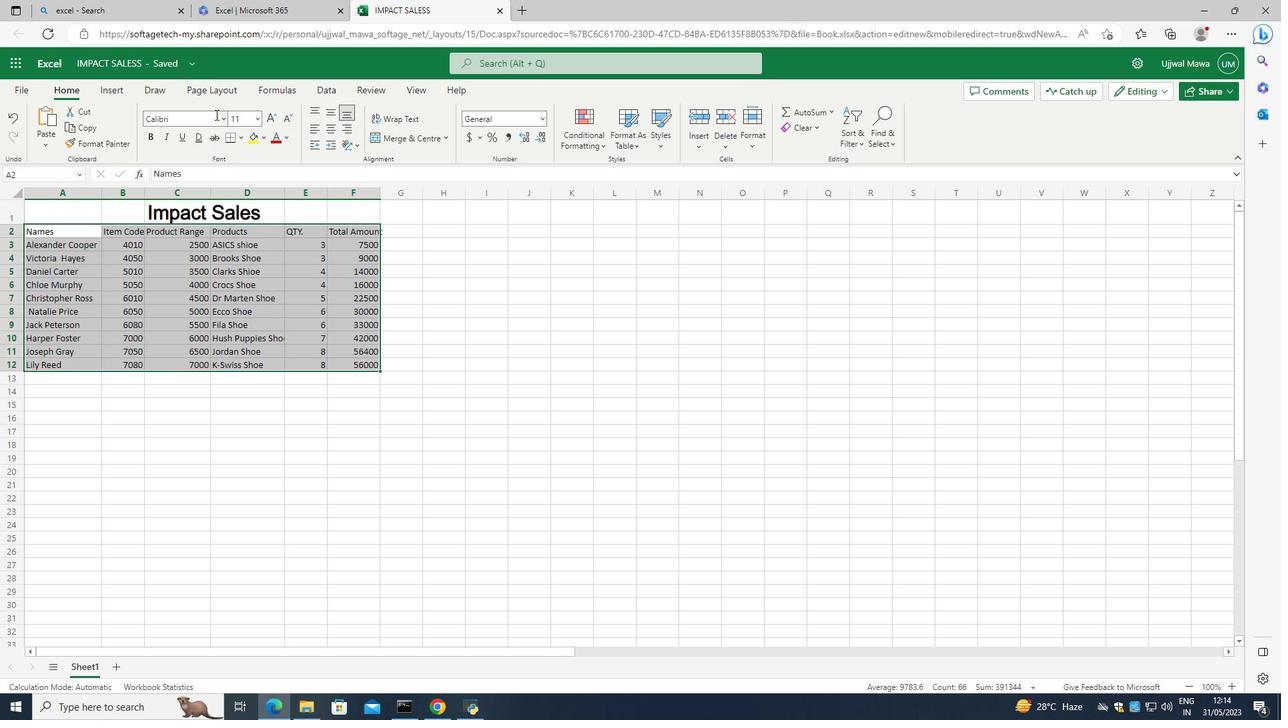 
Action: Mouse moved to (218, 123)
Screenshot: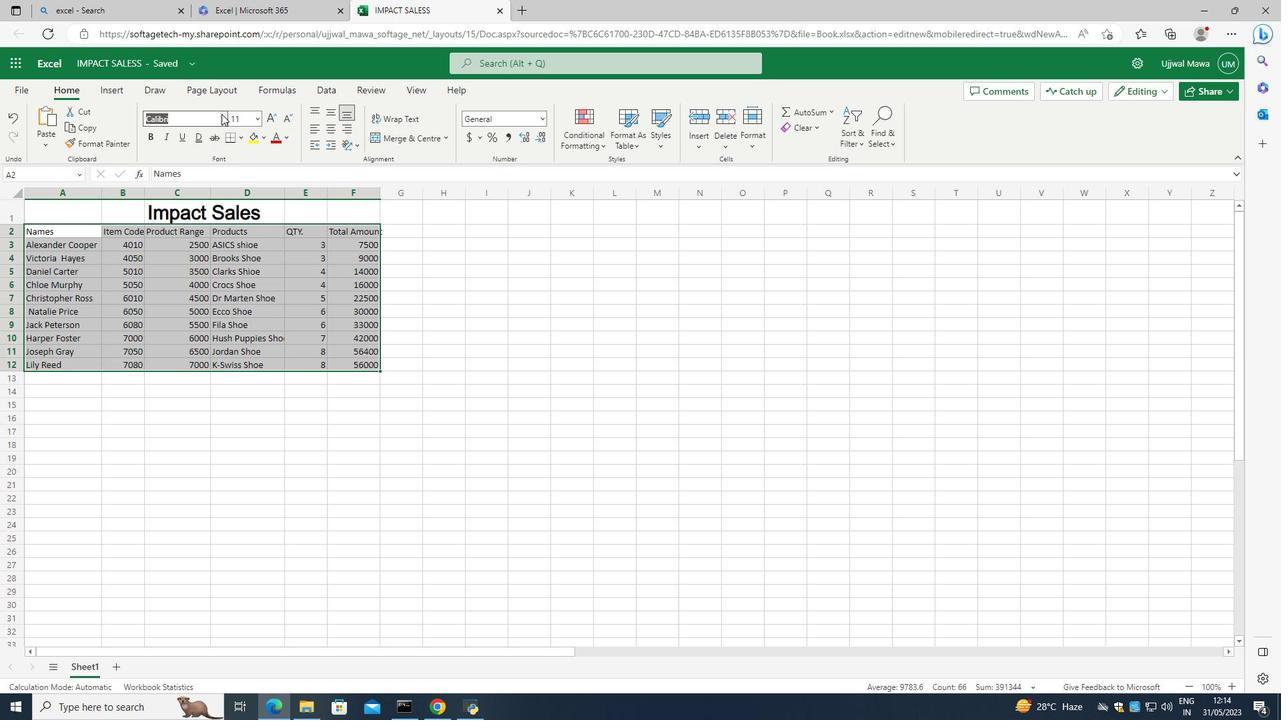 
Action: Mouse pressed left at (218, 123)
Screenshot: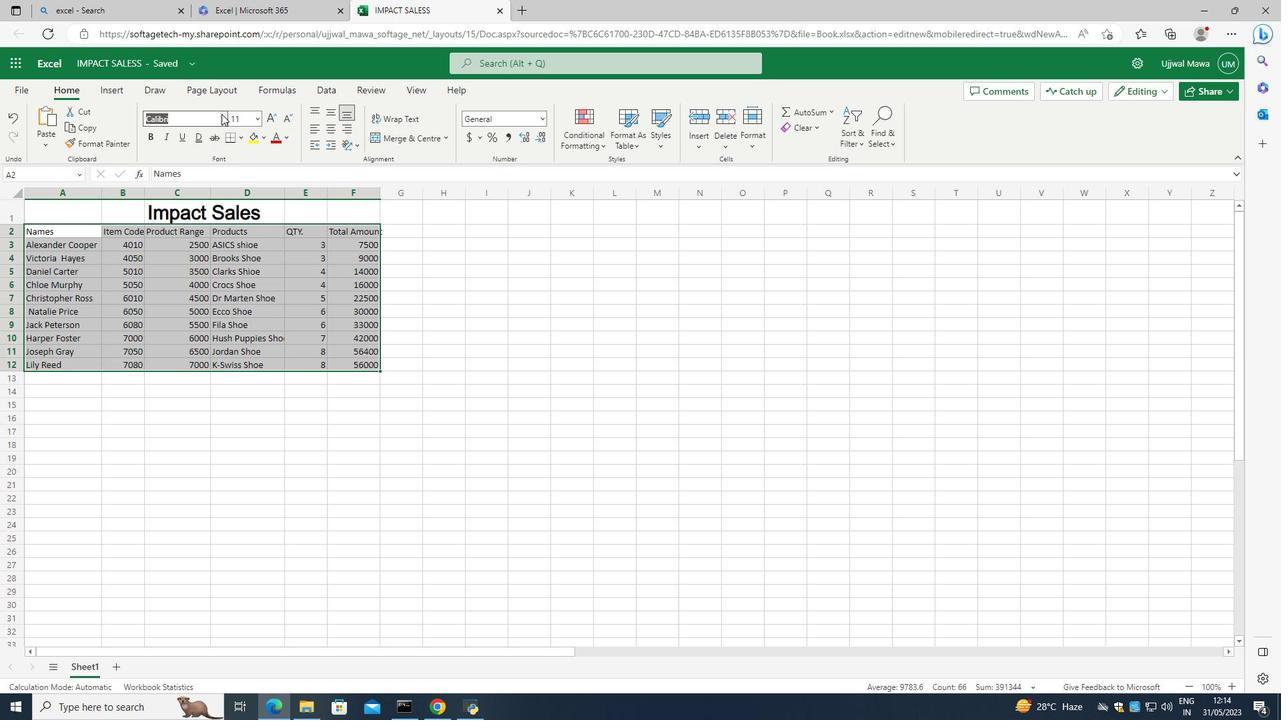 
Action: Mouse moved to (196, 183)
Screenshot: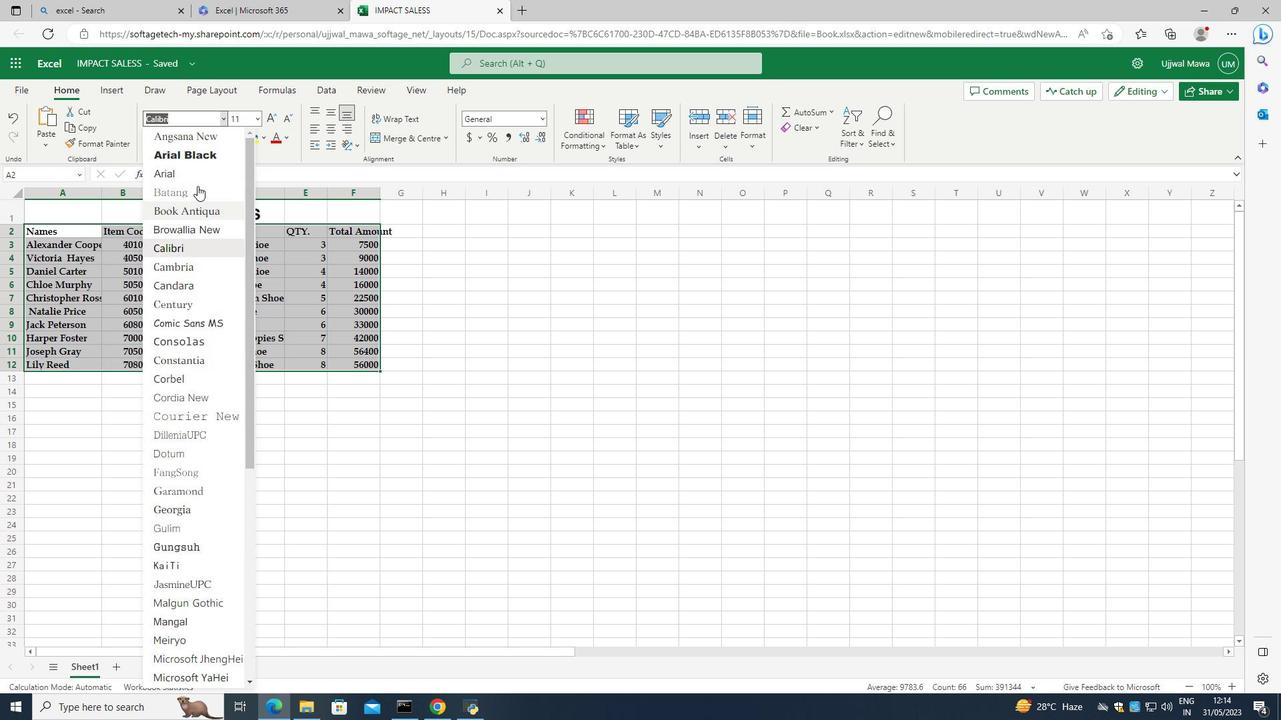 
Action: Mouse pressed left at (196, 183)
Screenshot: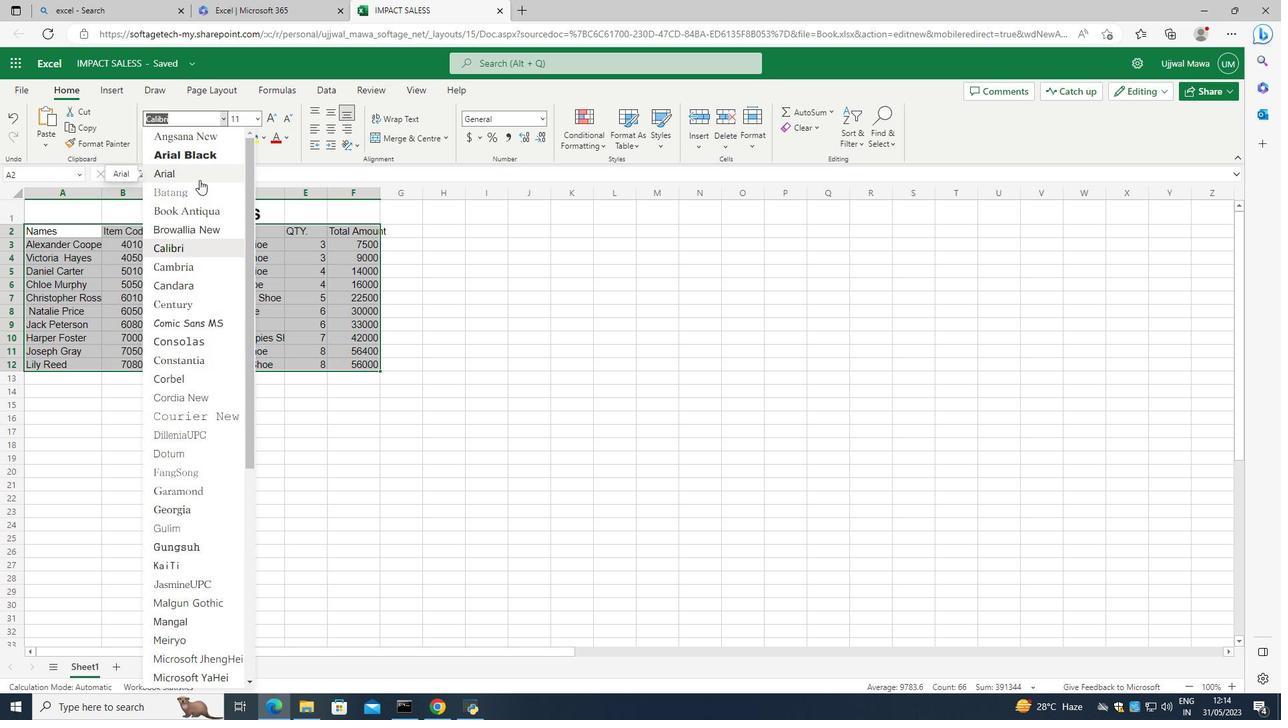 
Action: Mouse moved to (255, 127)
Screenshot: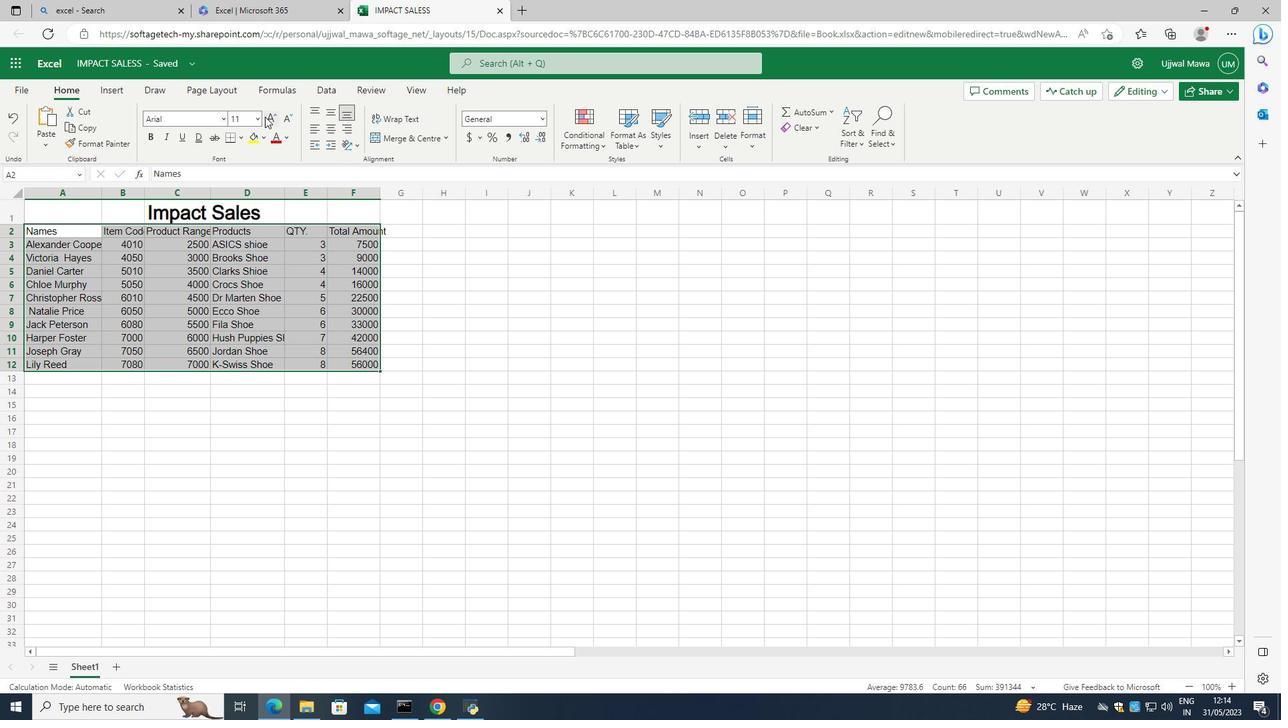 
Action: Mouse pressed left at (255, 127)
Screenshot: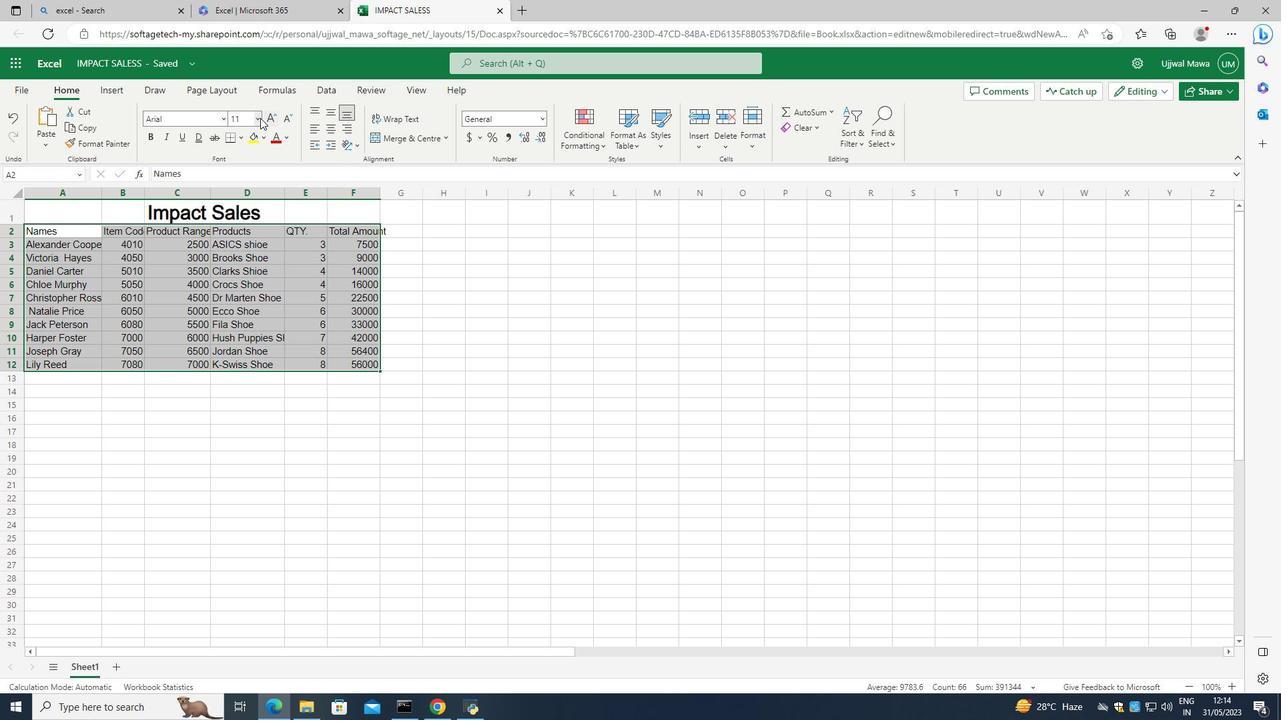 
Action: Mouse moved to (228, 222)
Screenshot: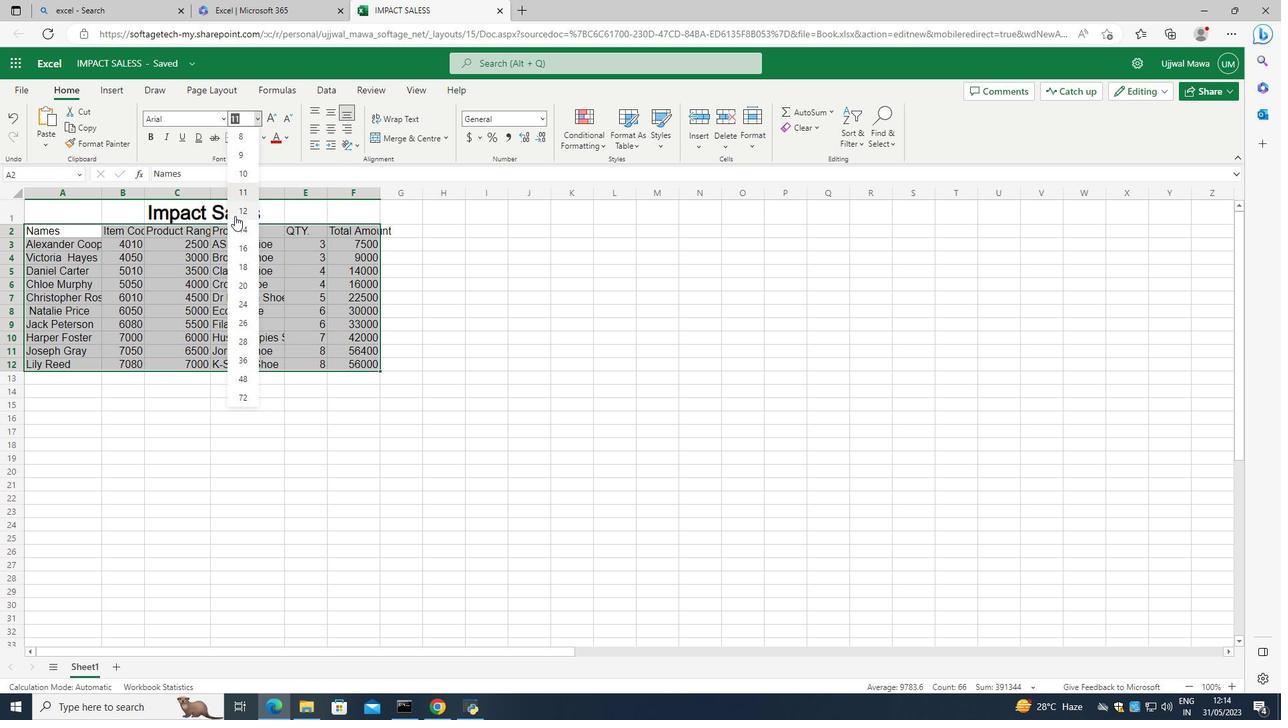 
Action: Mouse pressed left at (228, 221)
Screenshot: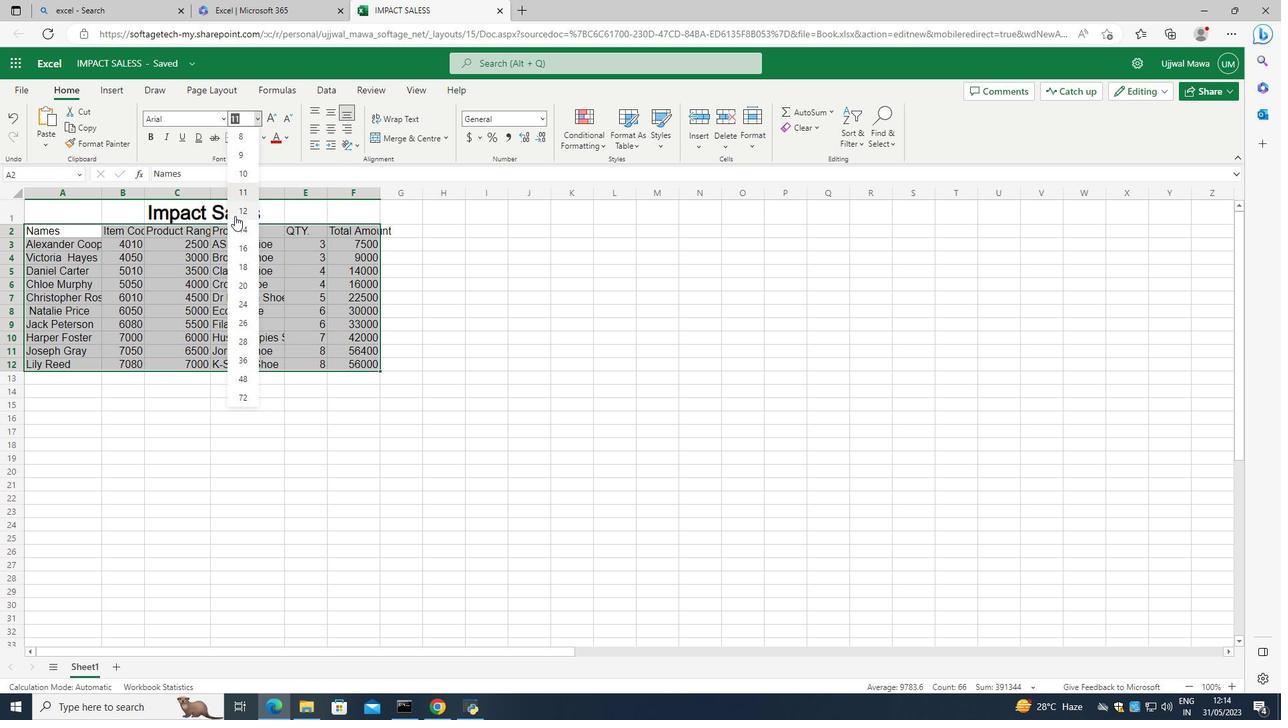 
Action: Mouse moved to (347, 252)
Screenshot: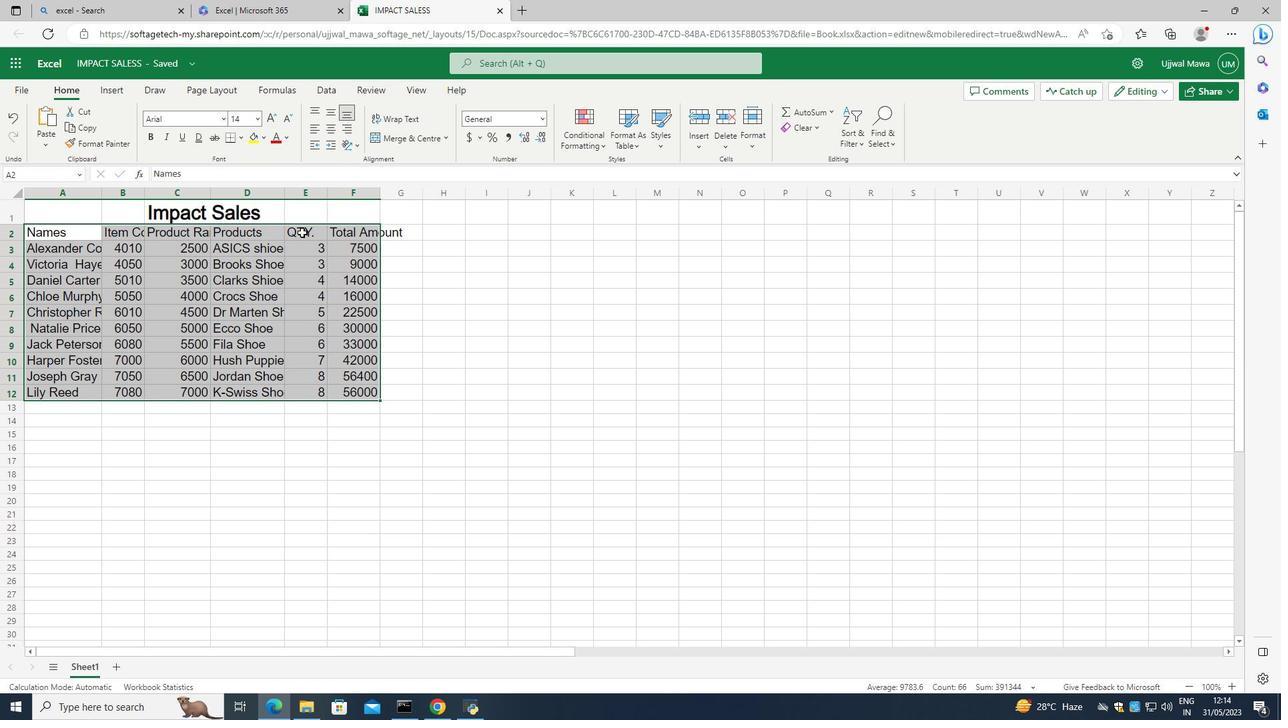 
Action: Mouse pressed left at (347, 252)
Screenshot: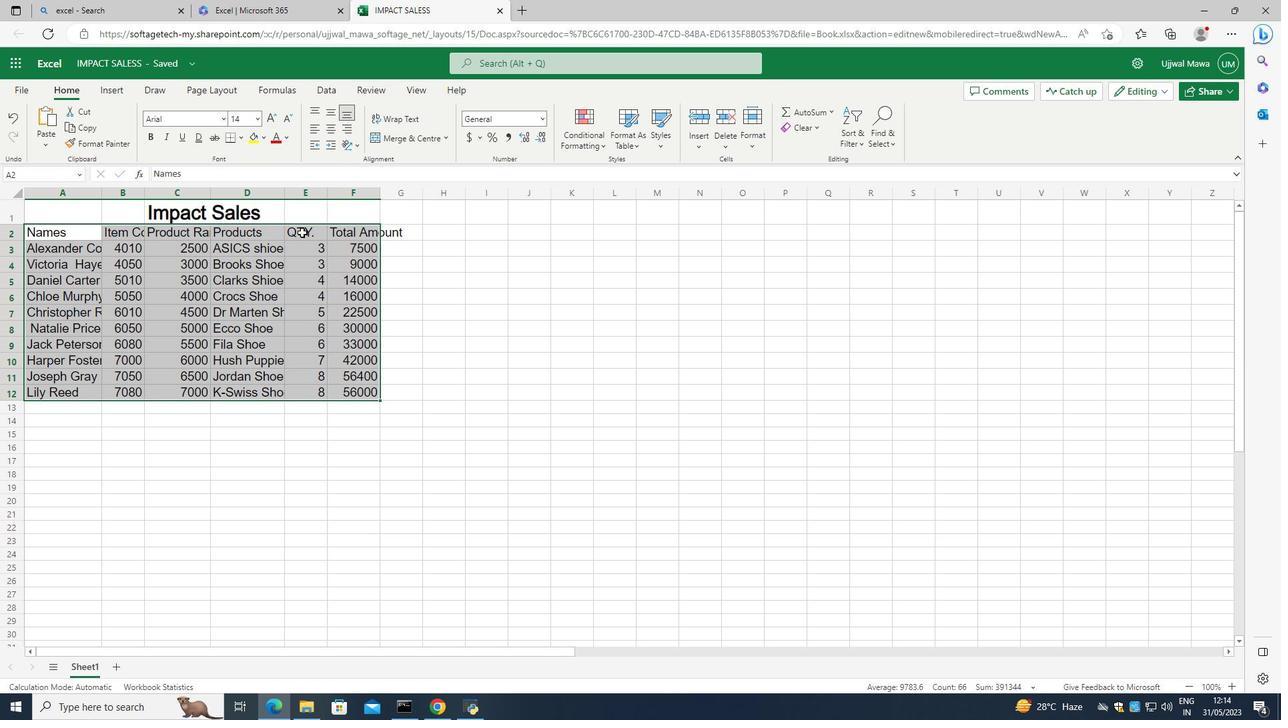 
Action: Mouse moved to (110, 217)
Screenshot: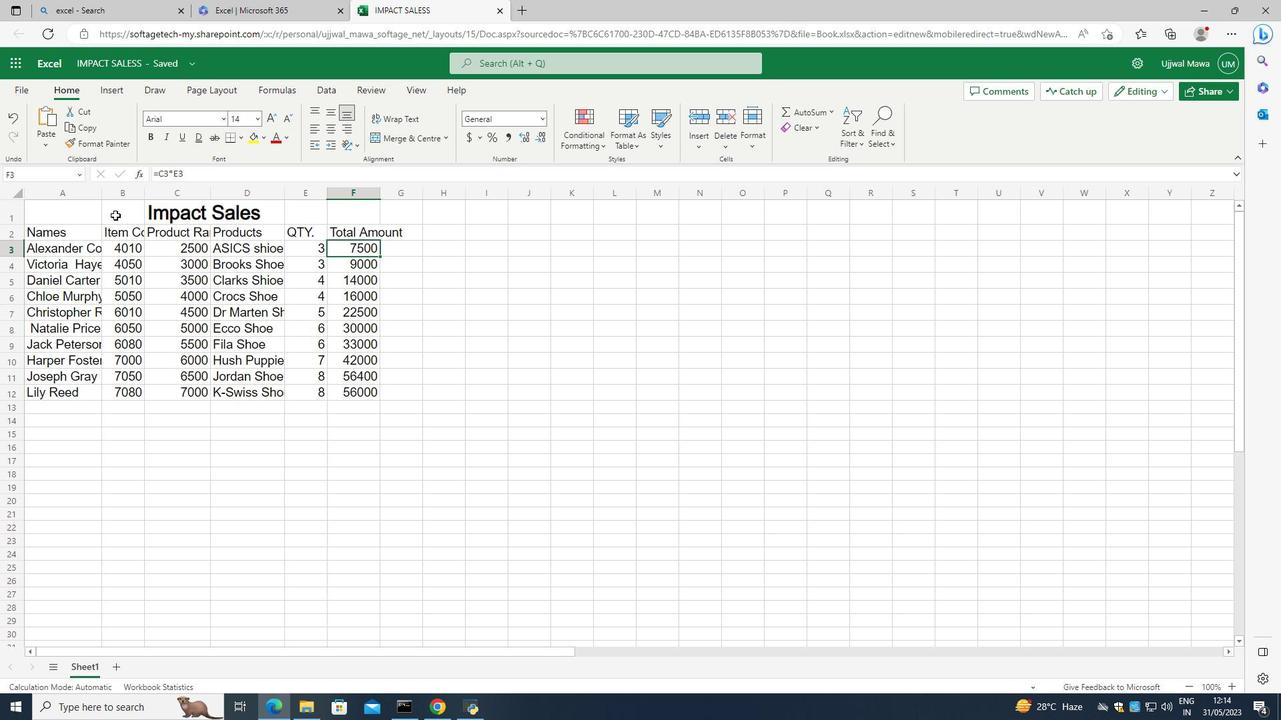 
Action: Mouse pressed left at (110, 217)
Screenshot: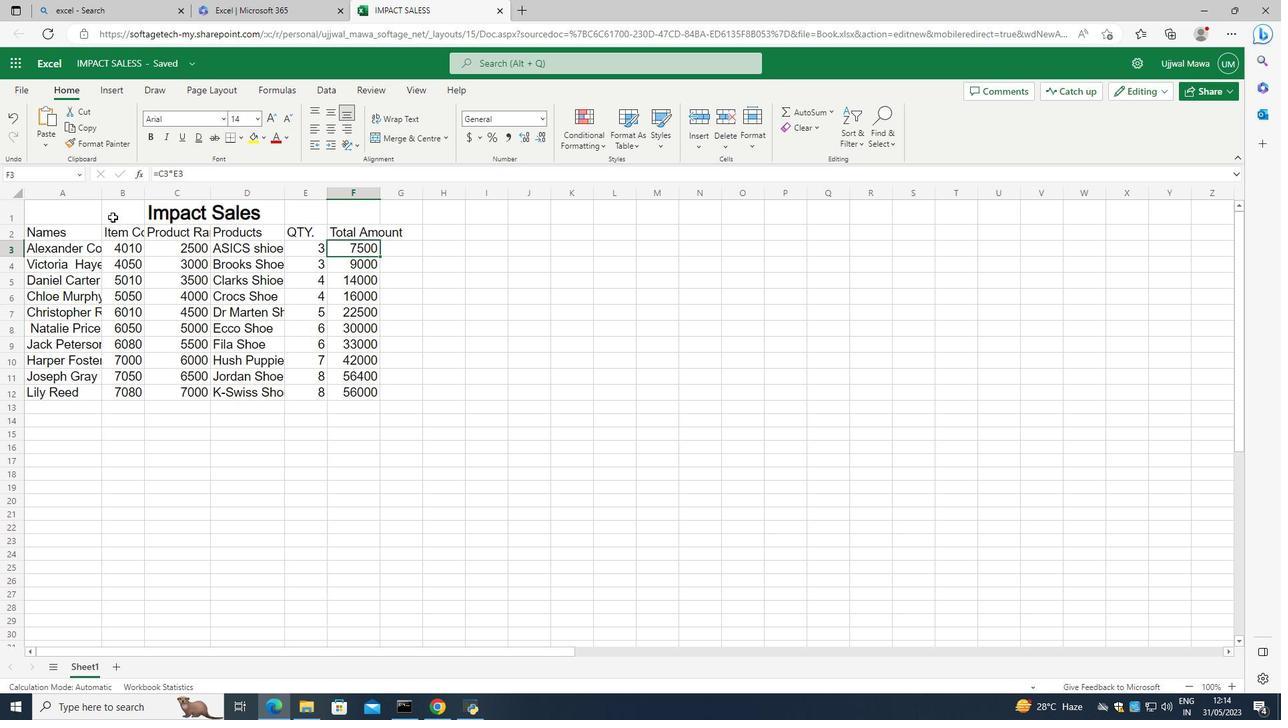 
Action: Mouse moved to (416, 395)
Screenshot: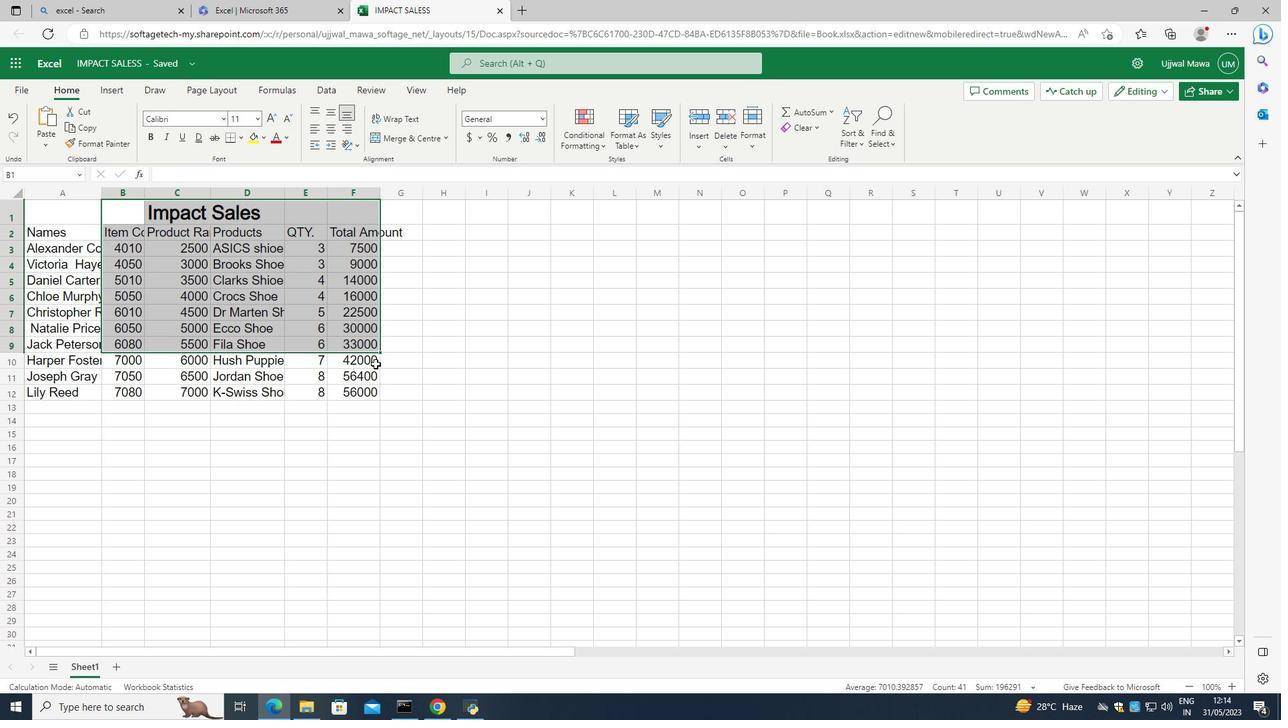 
Action: Mouse pressed left at (416, 395)
Screenshot: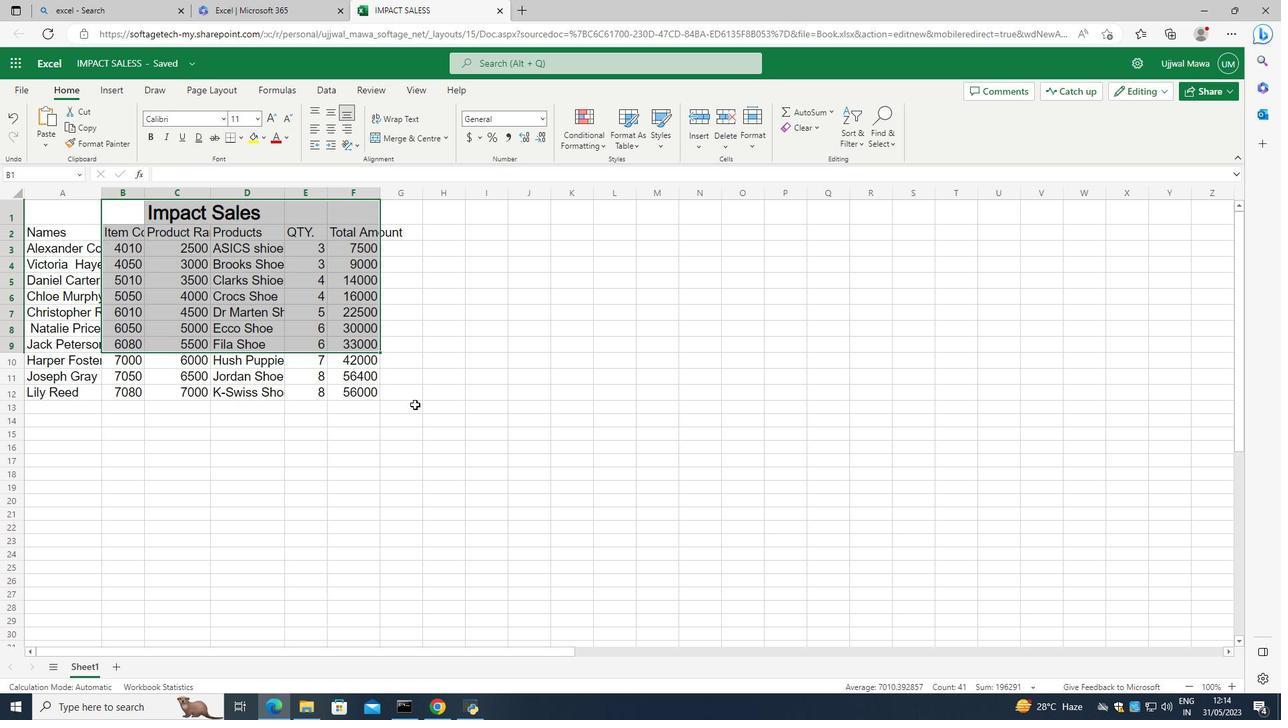 
Action: Mouse moved to (367, 391)
Screenshot: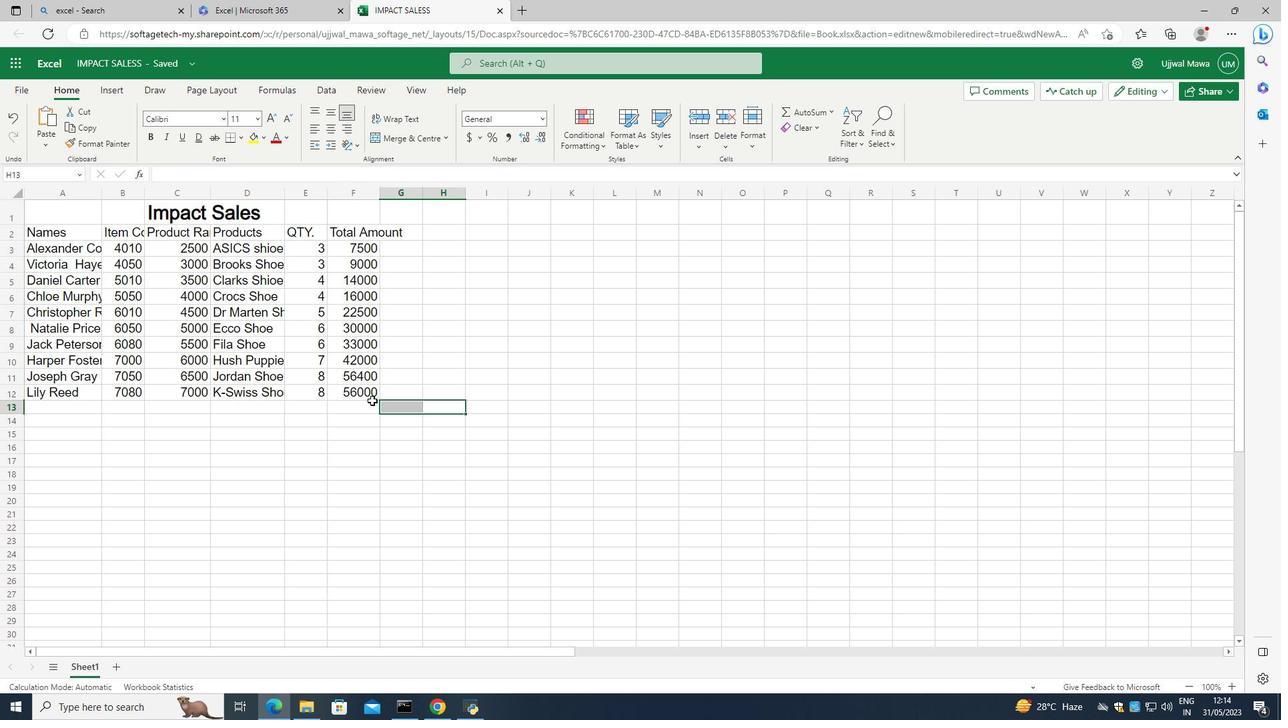 
Action: Mouse pressed left at (367, 391)
Screenshot: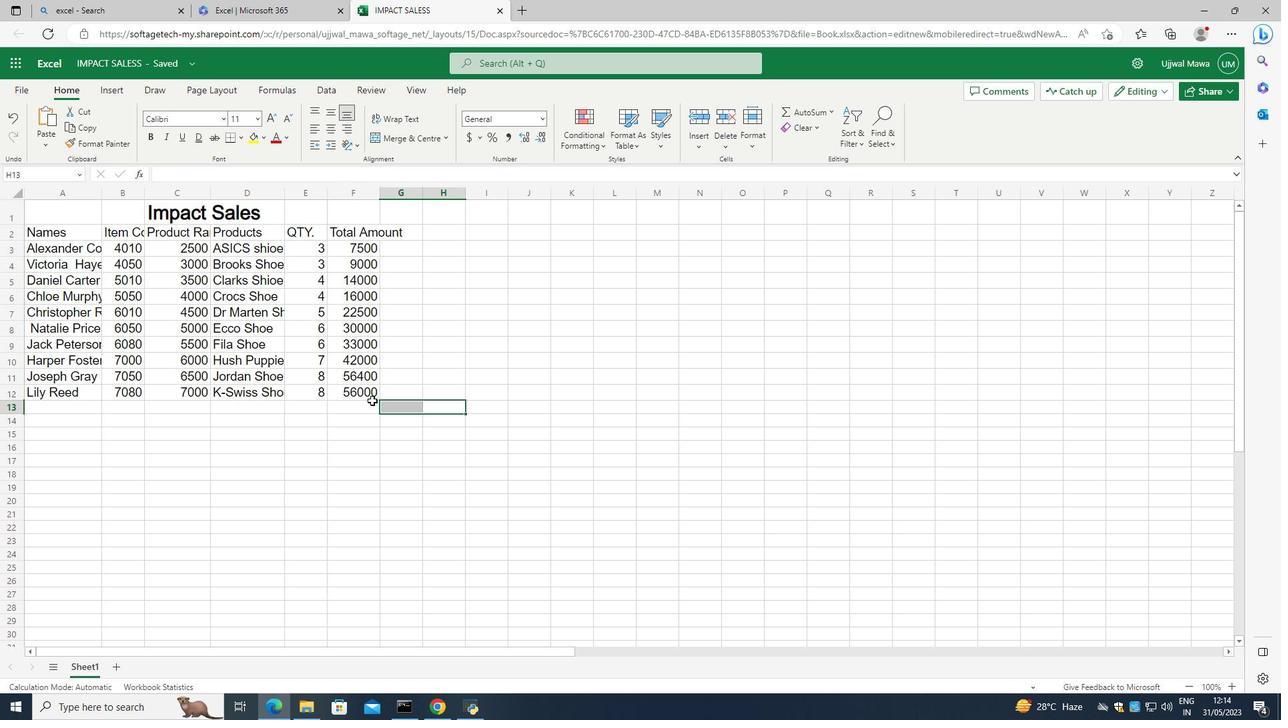 
Action: Mouse moved to (326, 121)
Screenshot: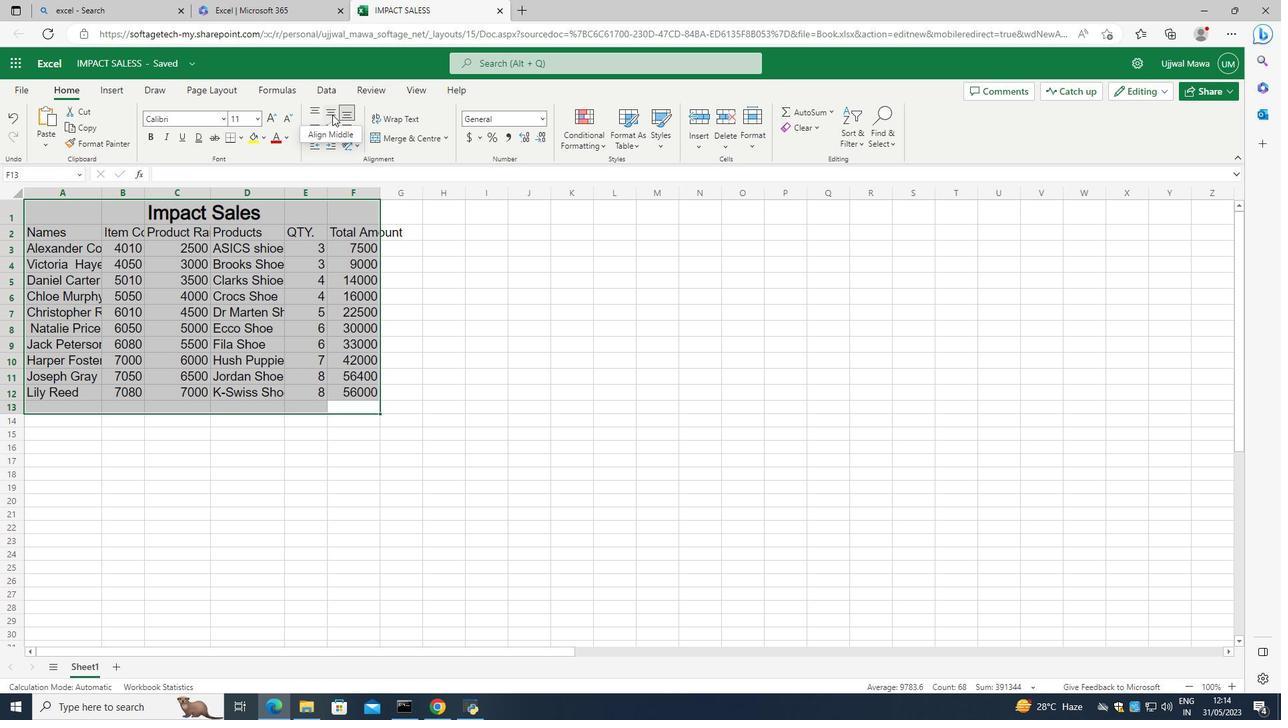 
Action: Mouse pressed left at (326, 121)
Screenshot: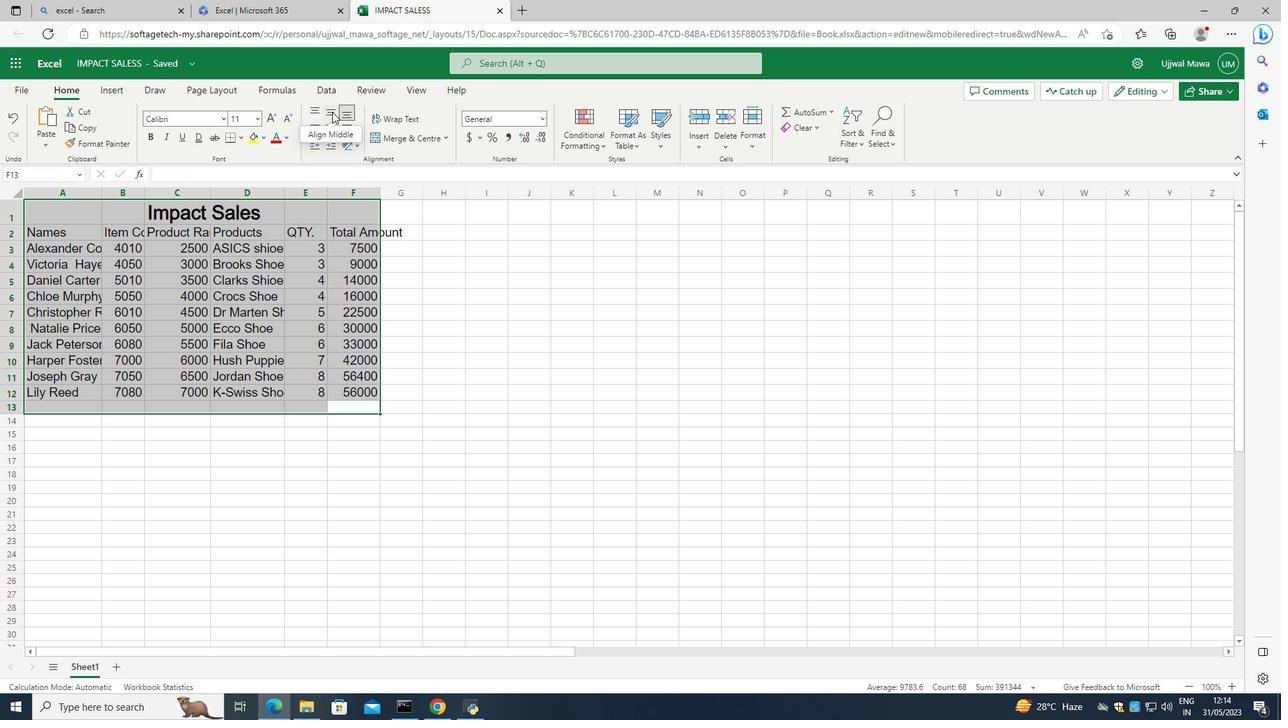 
Action: Mouse pressed left at (326, 121)
Screenshot: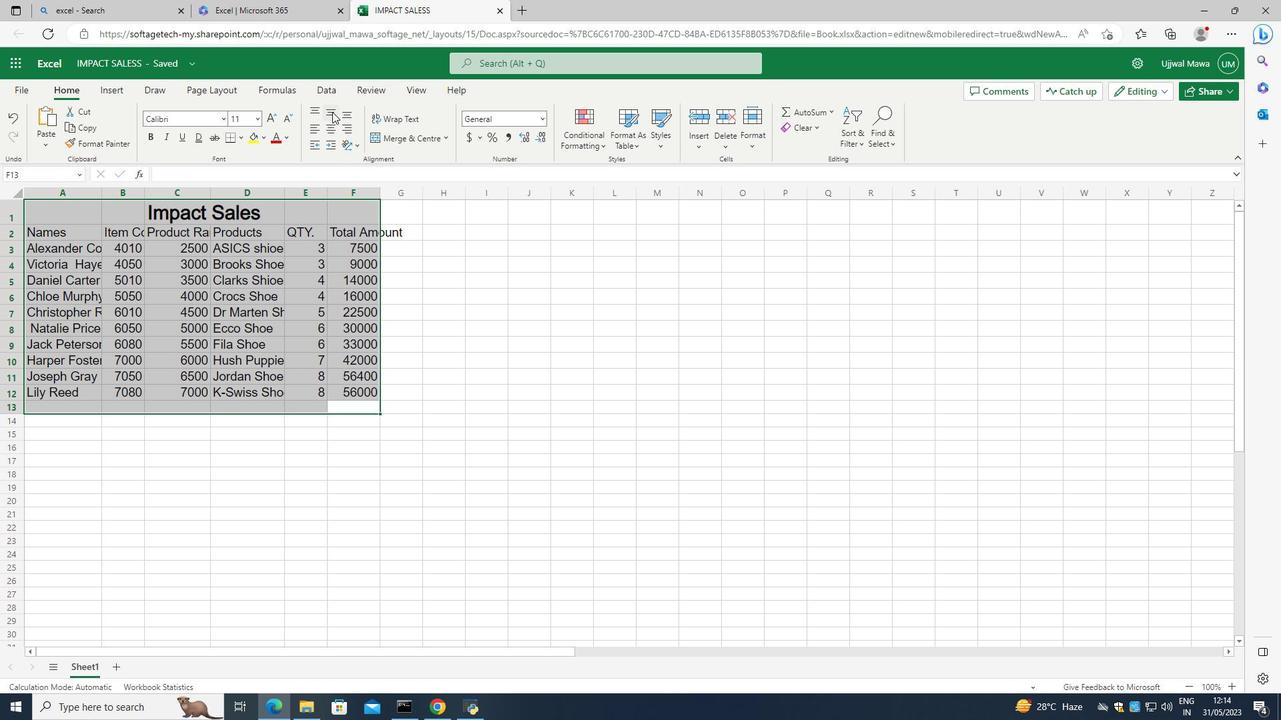 
Action: Mouse moved to (326, 138)
Screenshot: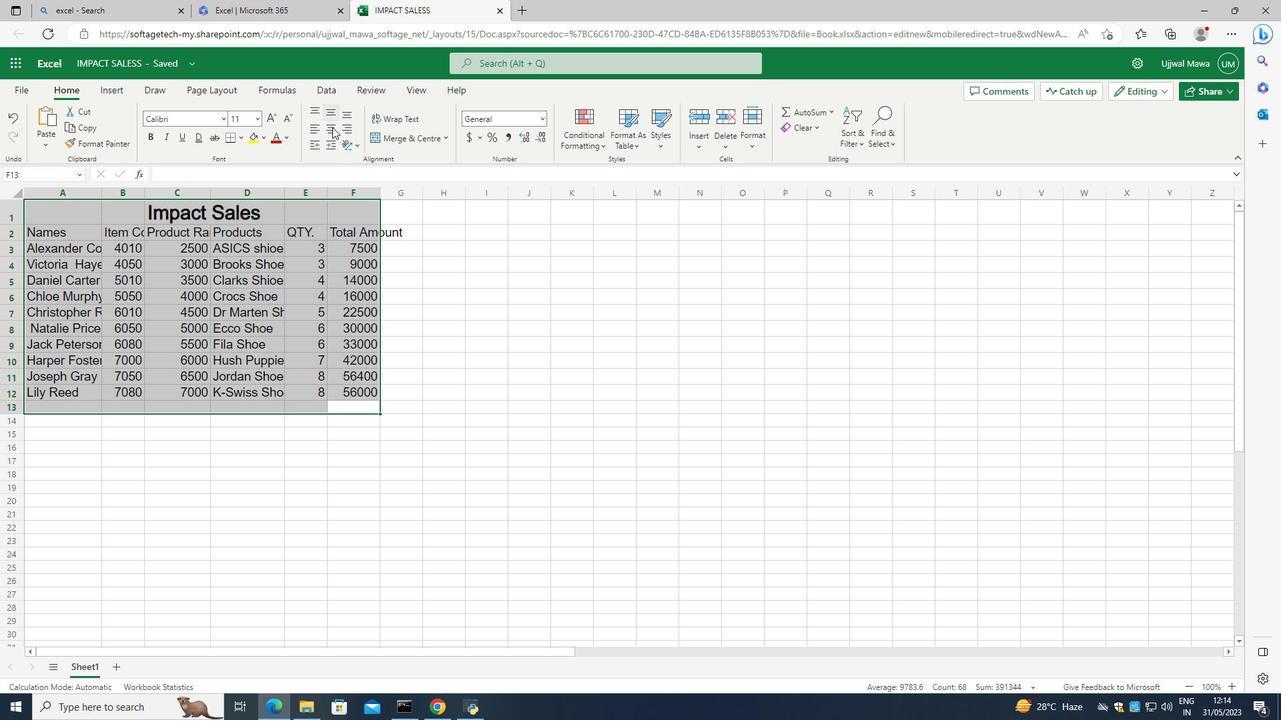 
Action: Mouse pressed left at (326, 138)
Screenshot: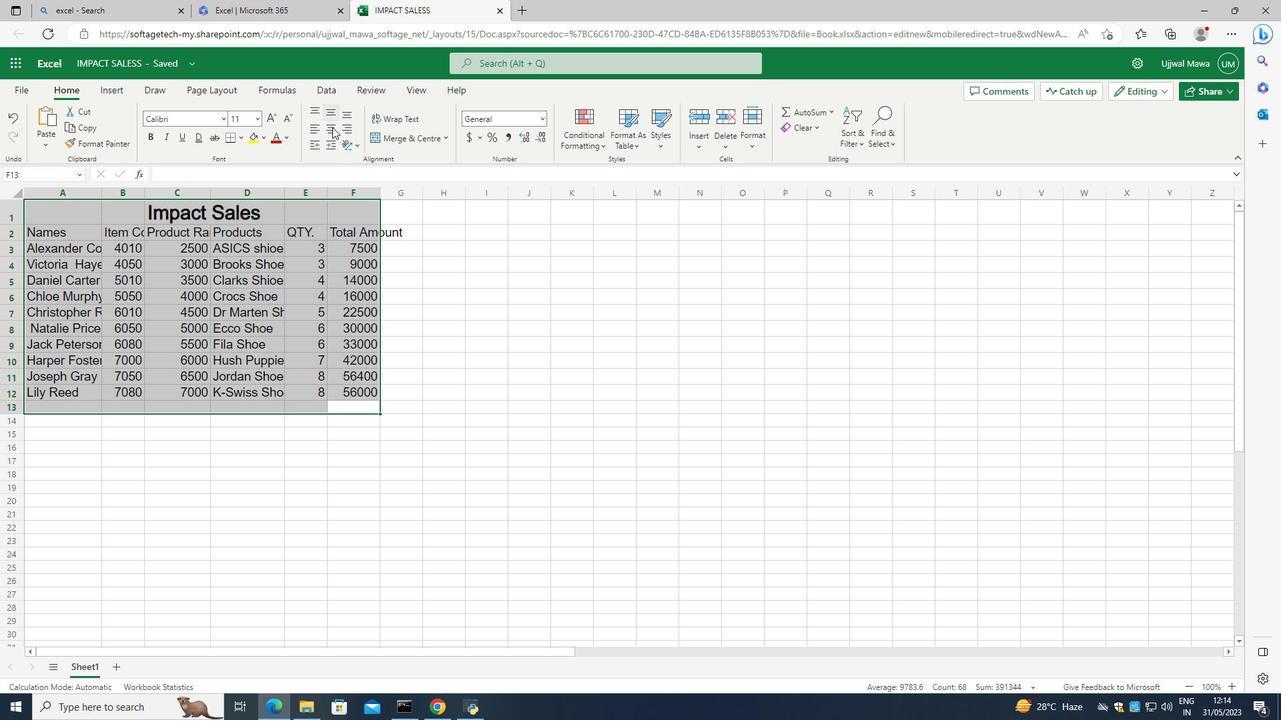 
Action: Mouse moved to (322, 118)
Screenshot: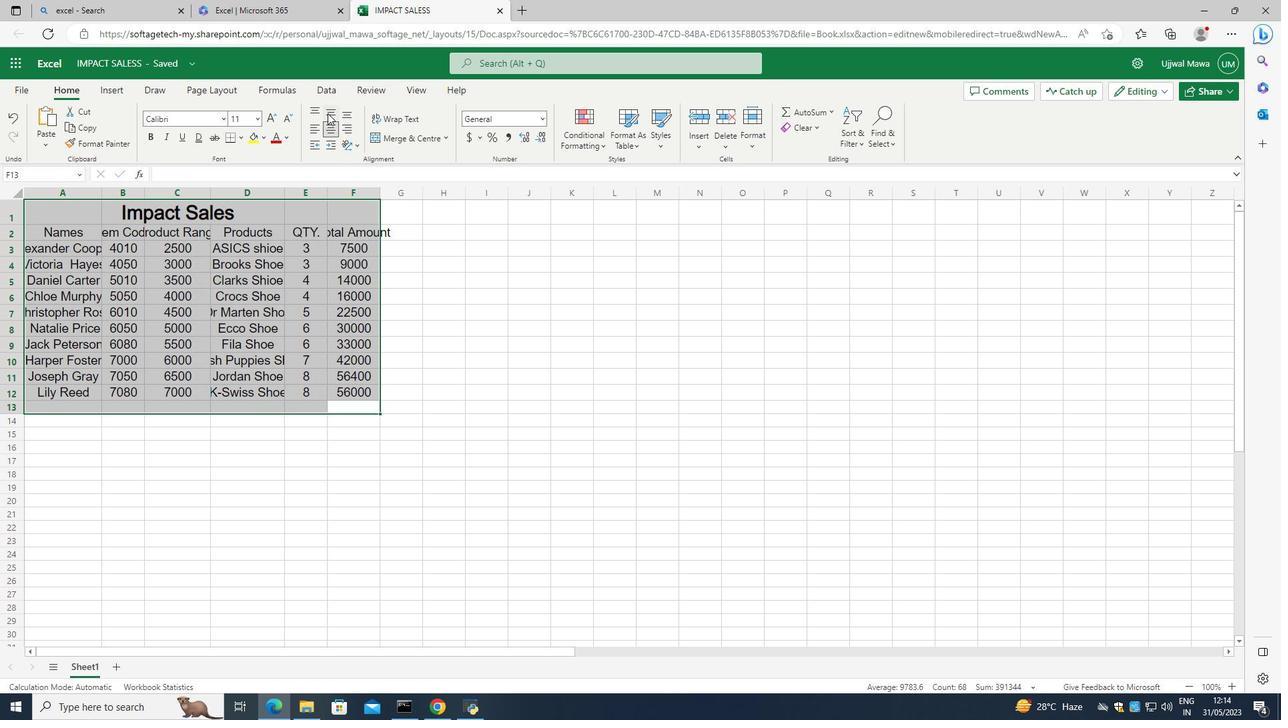 
Action: Mouse pressed left at (322, 118)
Screenshot: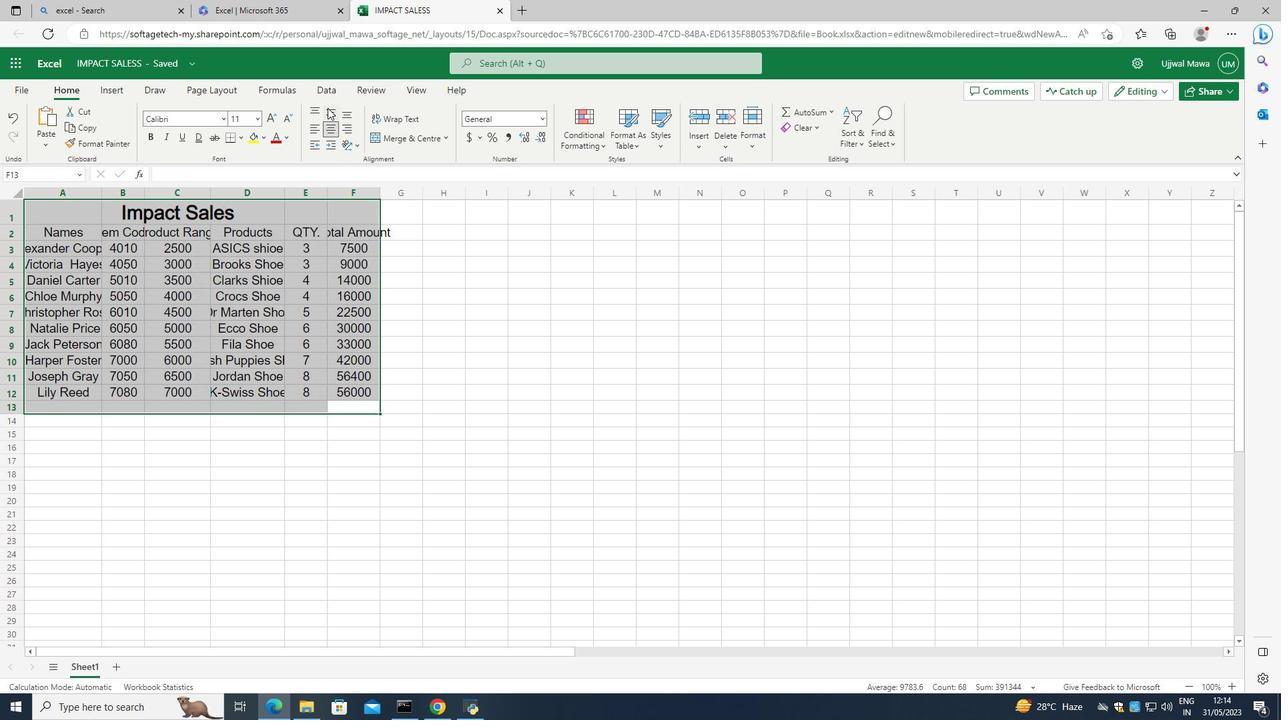 
Action: Mouse moved to (323, 120)
Screenshot: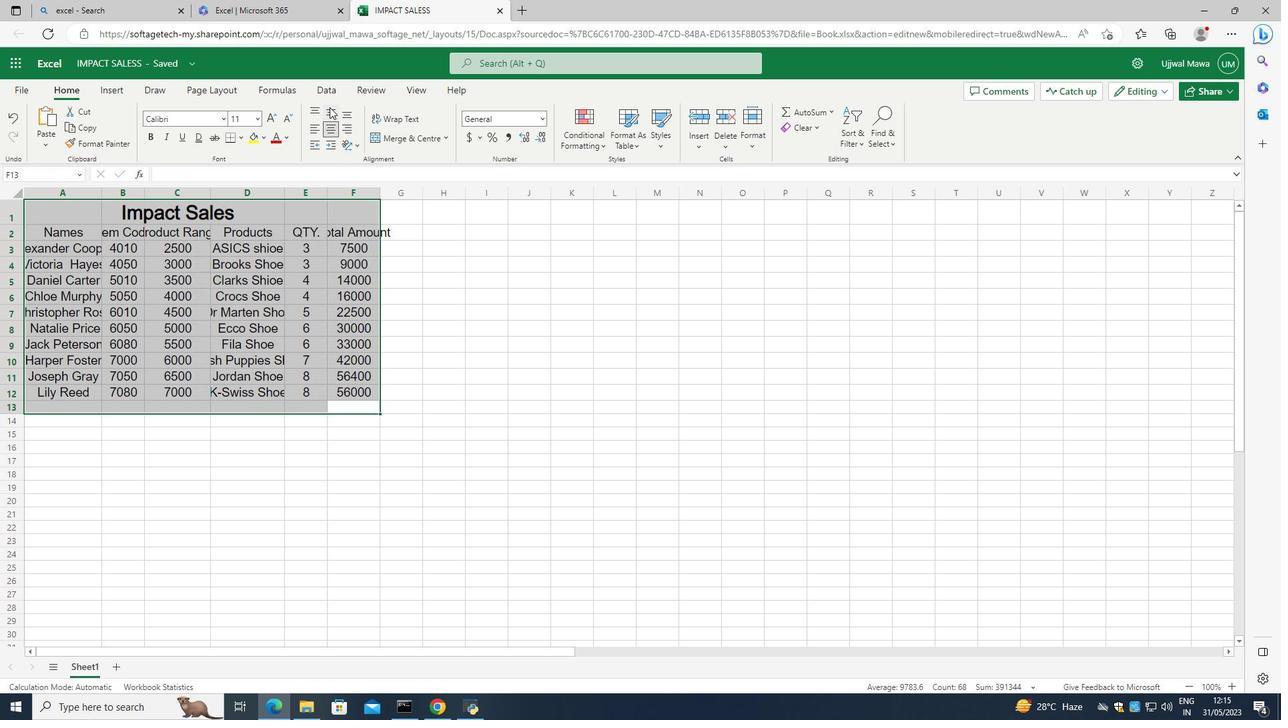 
Action: Mouse pressed left at (323, 120)
Screenshot: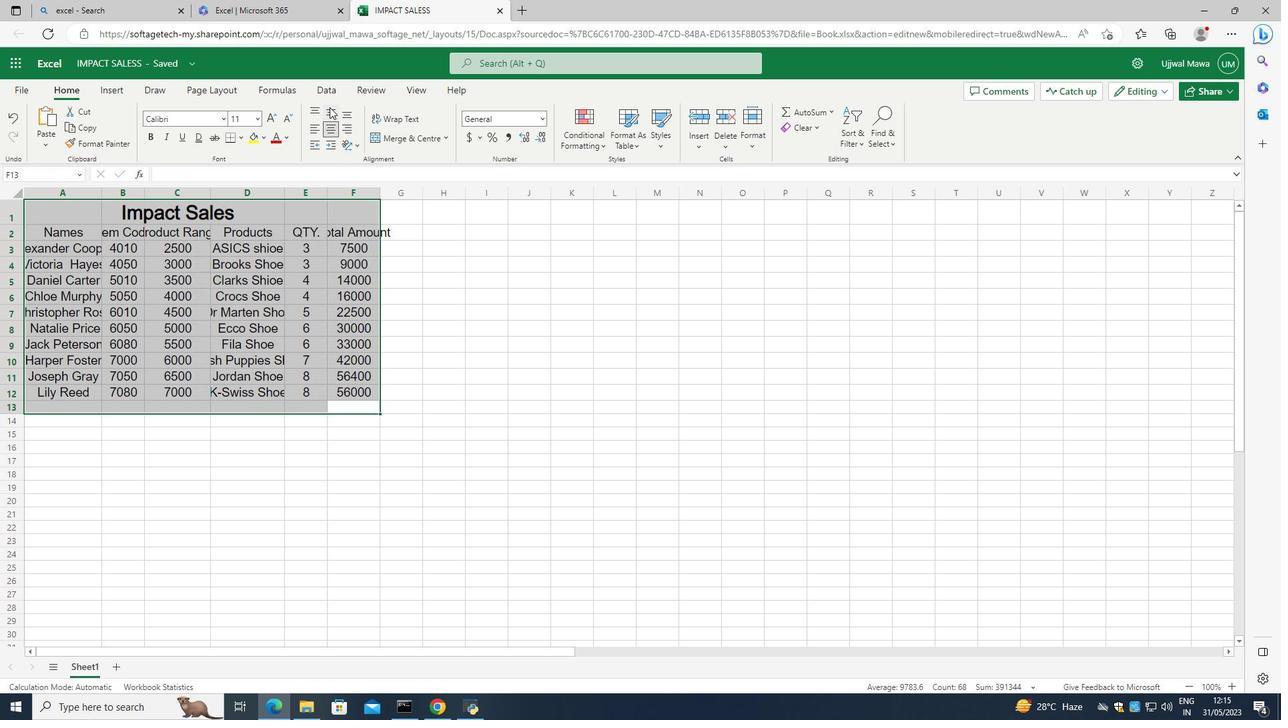 
Action: Mouse moved to (176, 262)
Screenshot: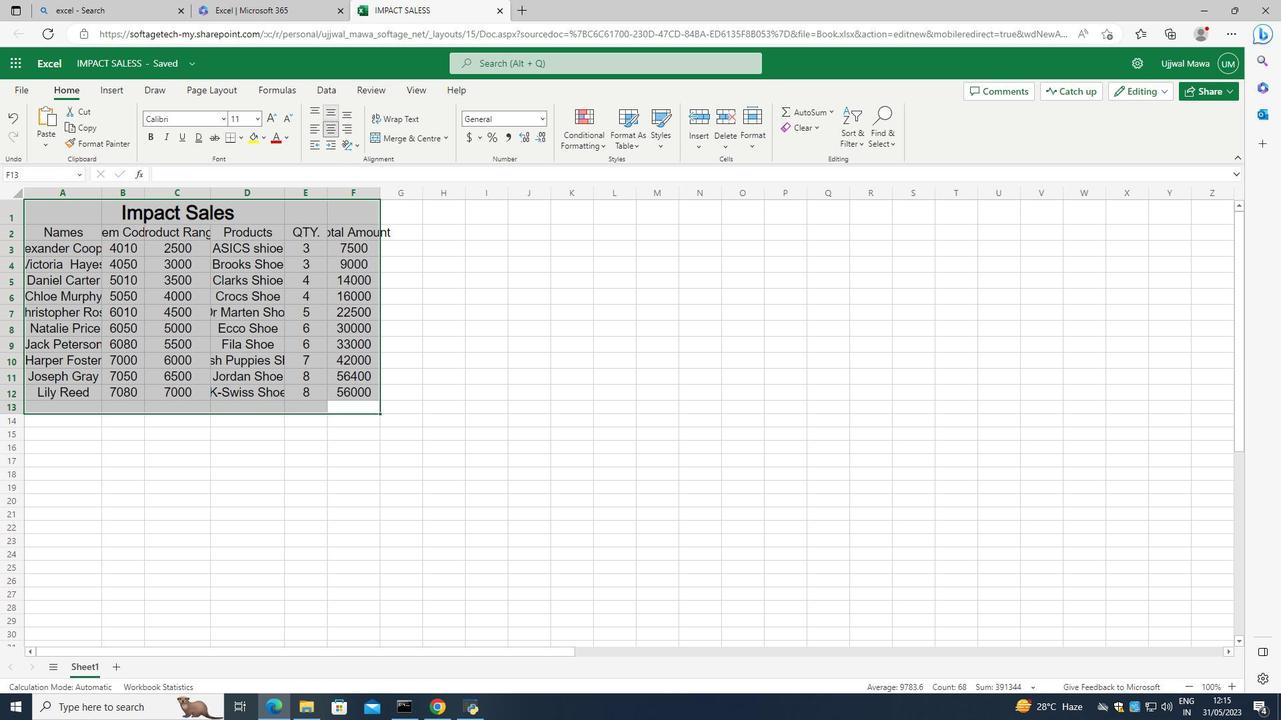 
Action: Mouse pressed left at (176, 262)
Screenshot: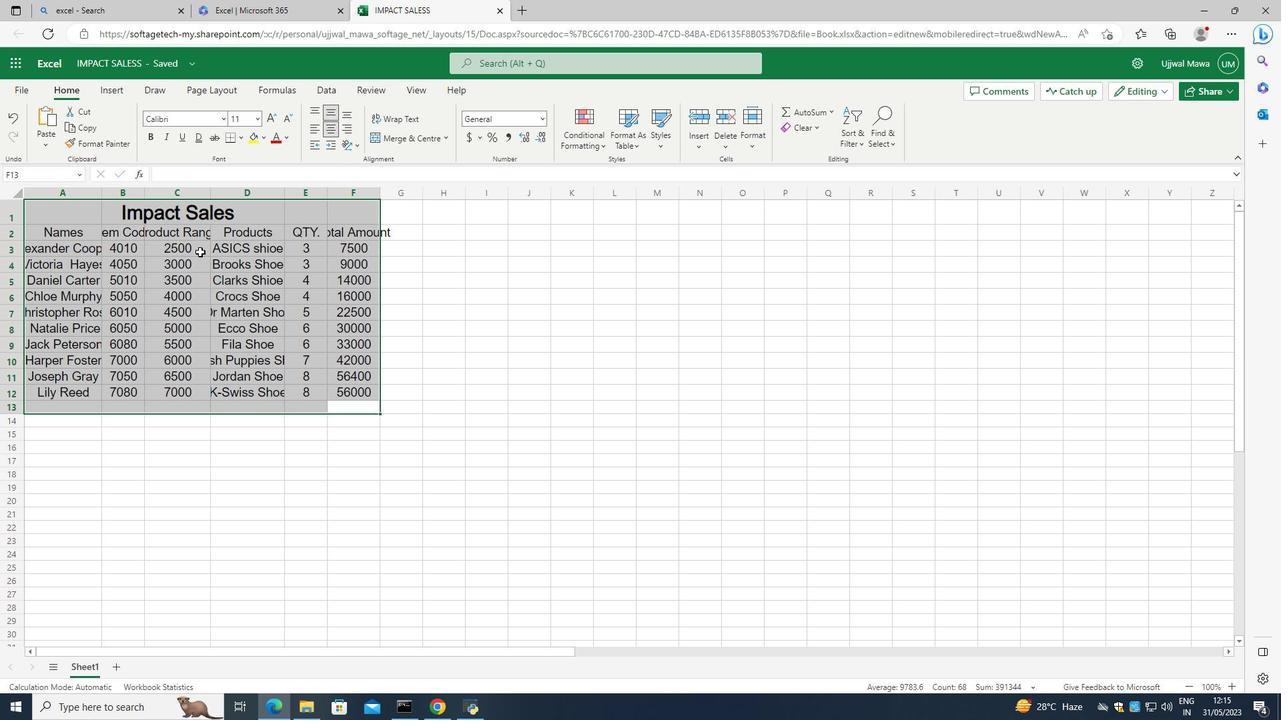 
Action: Mouse moved to (111, 233)
Screenshot: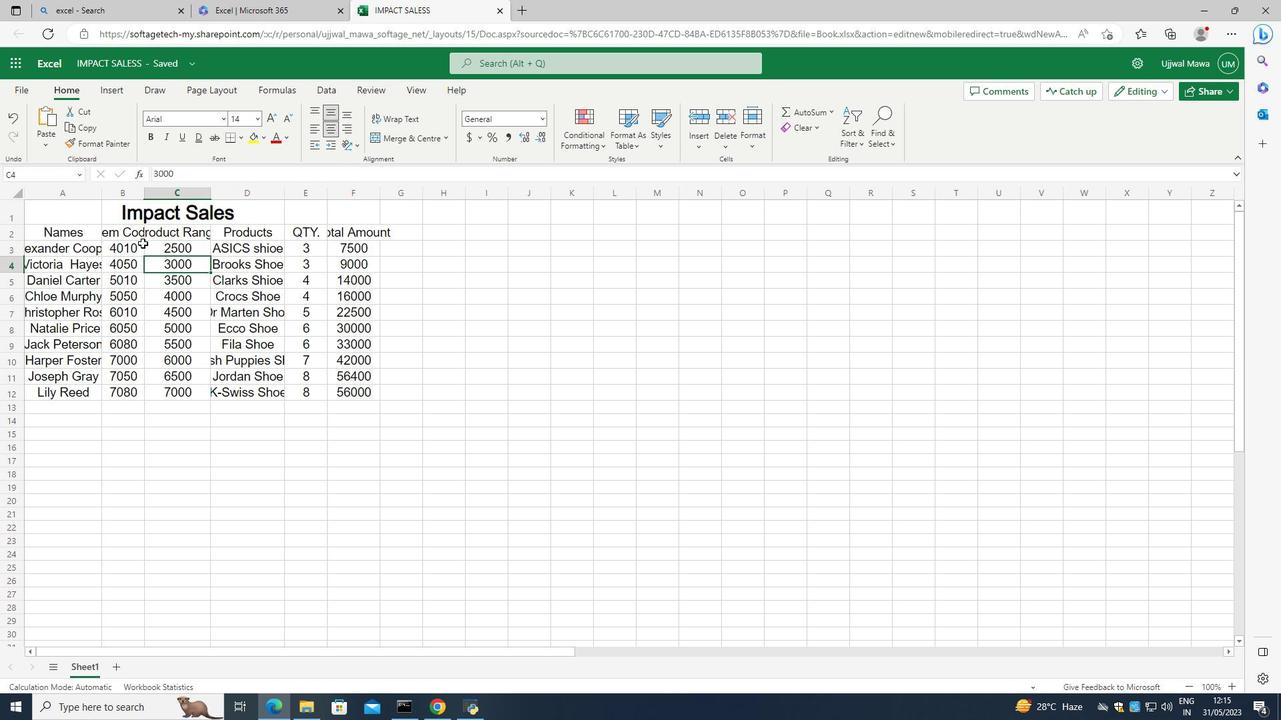 
Action: Mouse pressed left at (111, 233)
Screenshot: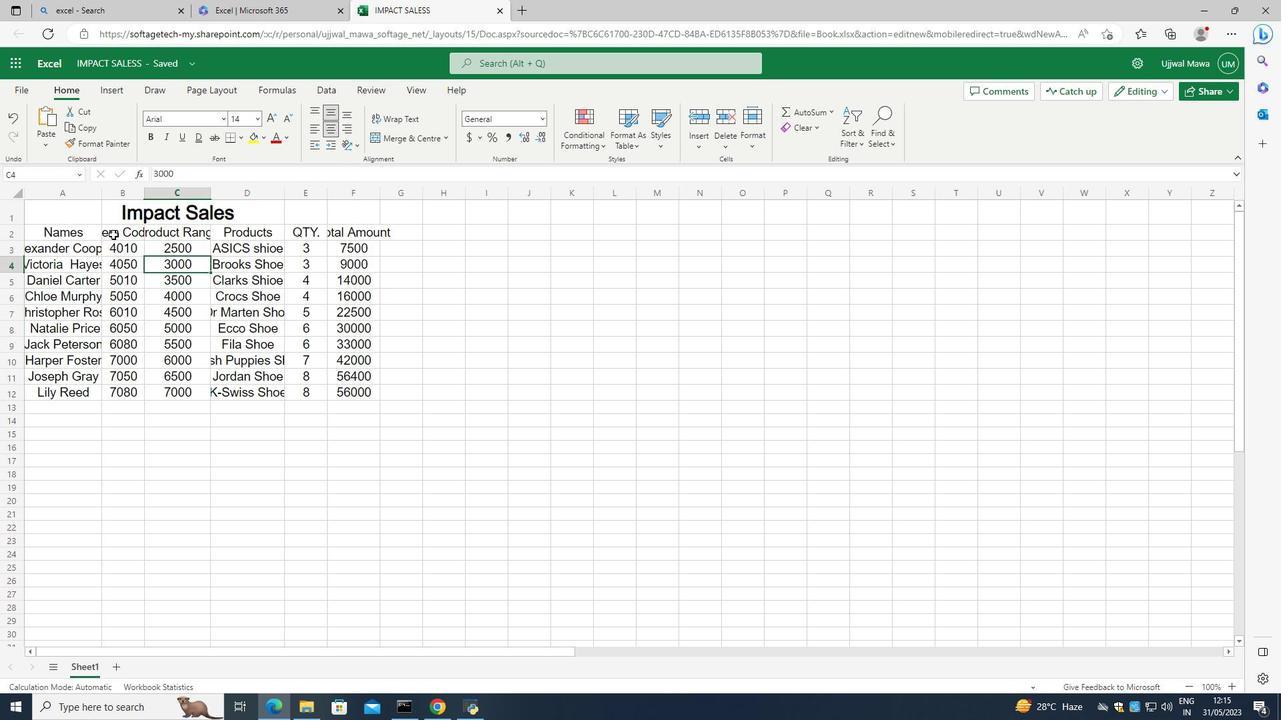 
Action: Mouse moved to (144, 192)
Screenshot: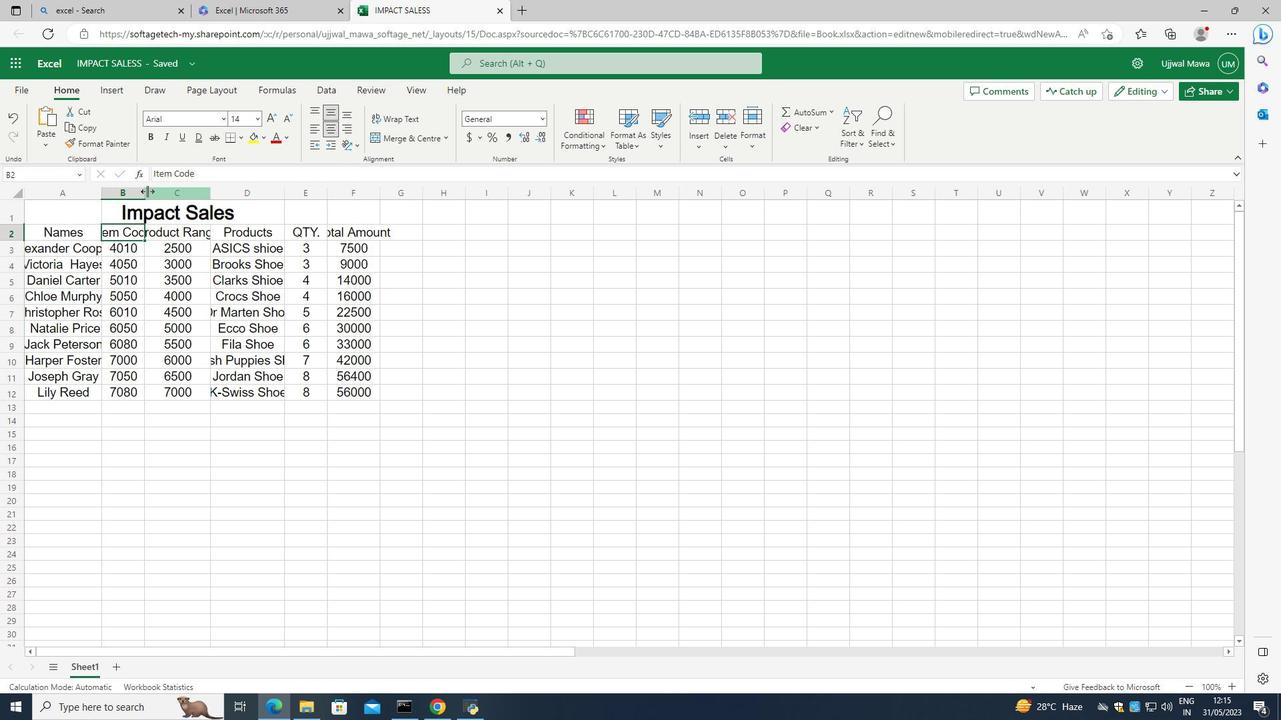 
Action: Mouse pressed left at (144, 192)
Screenshot: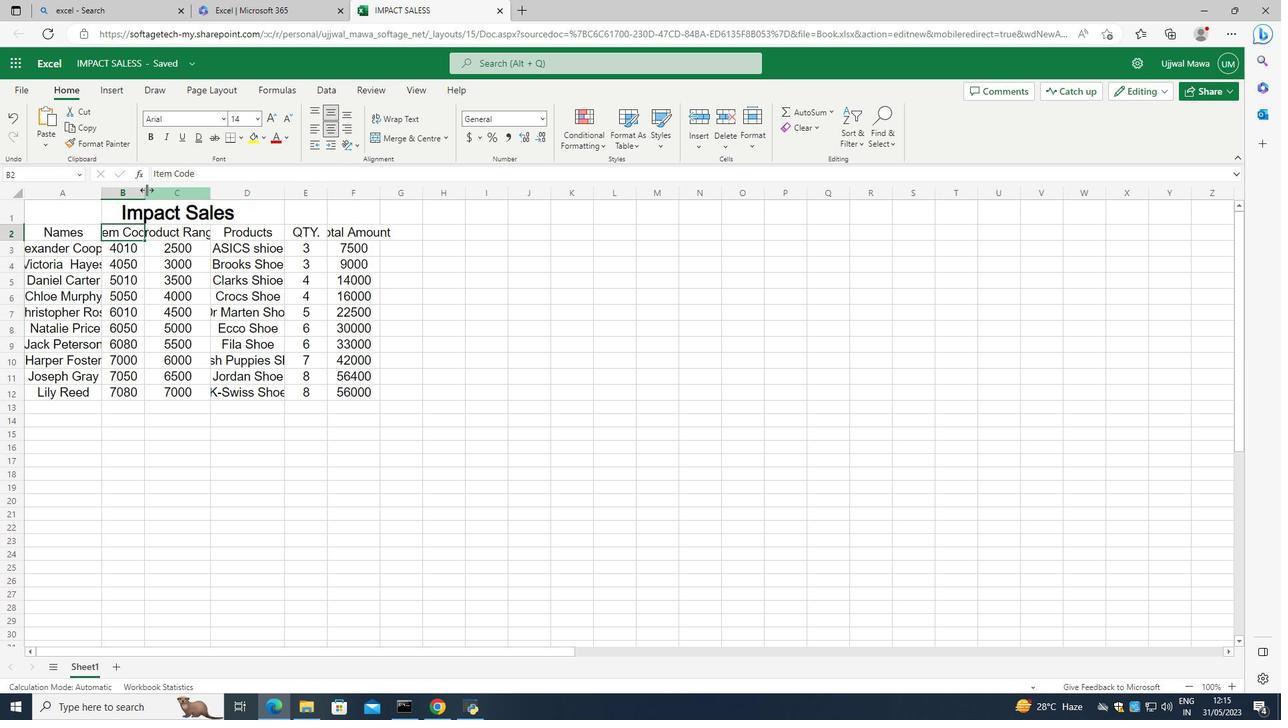 
Action: Mouse moved to (260, 192)
Screenshot: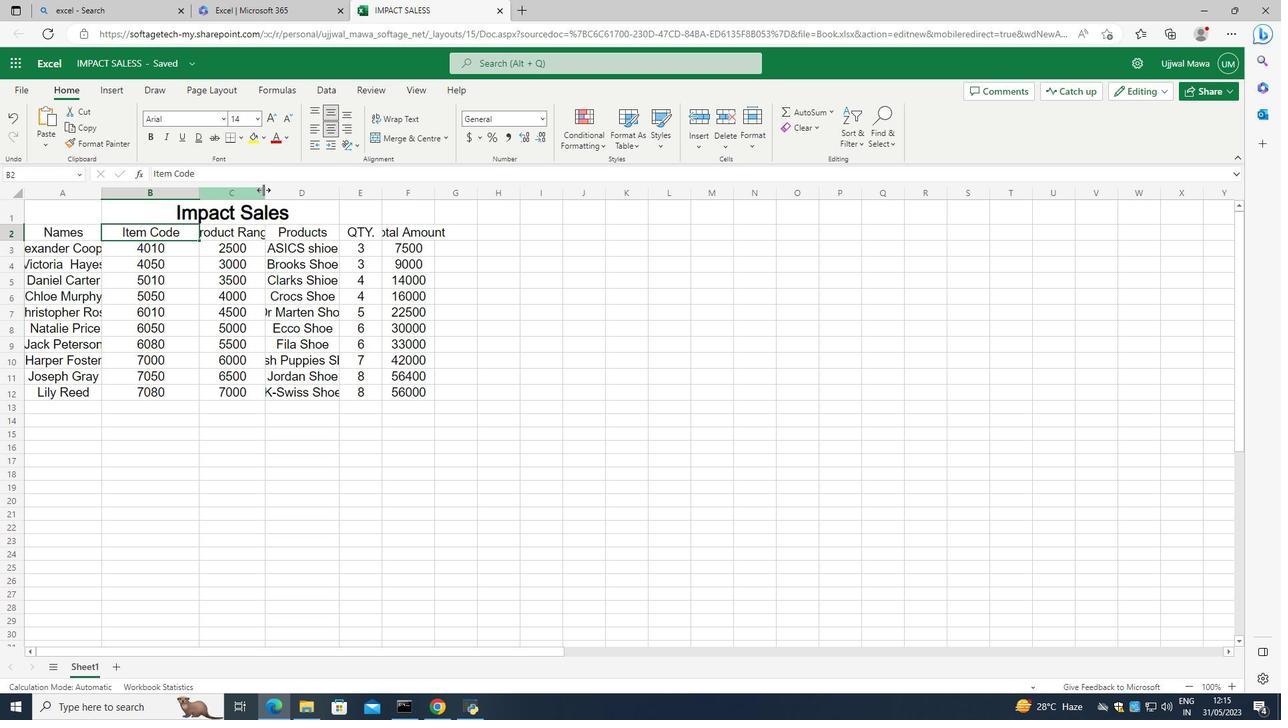 
Action: Mouse pressed left at (260, 192)
Screenshot: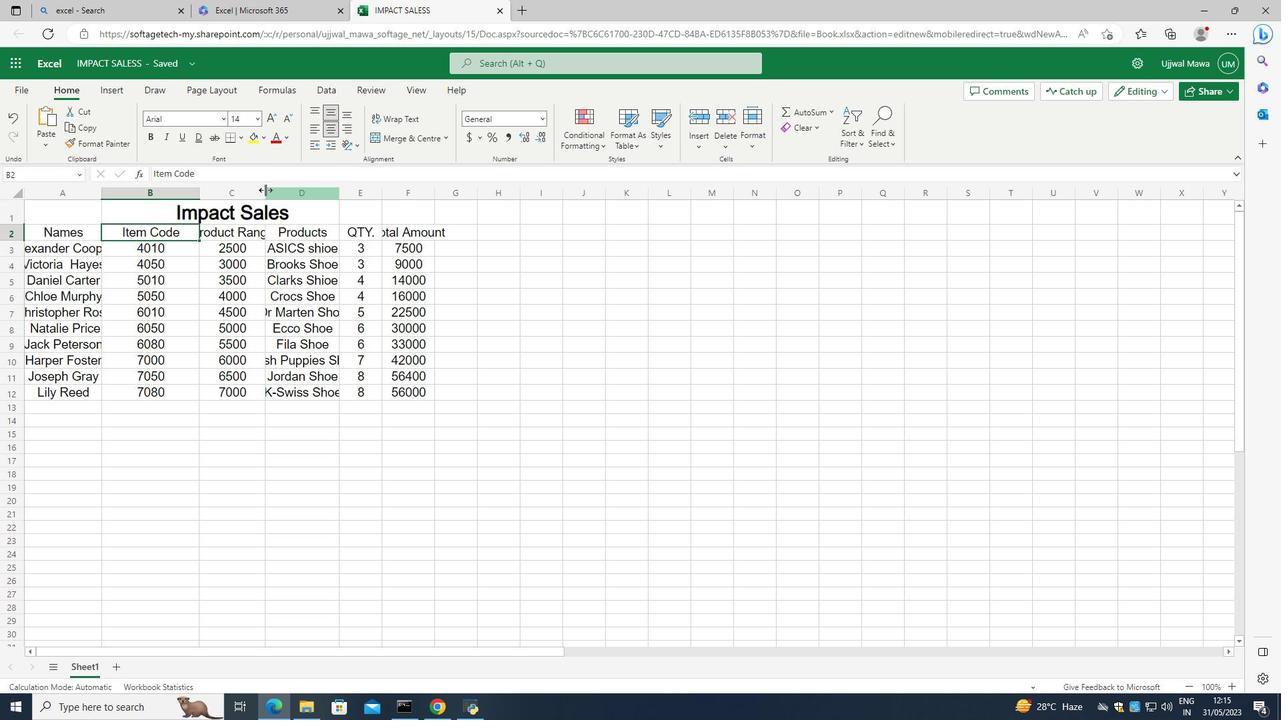 
Action: Mouse moved to (460, 198)
Screenshot: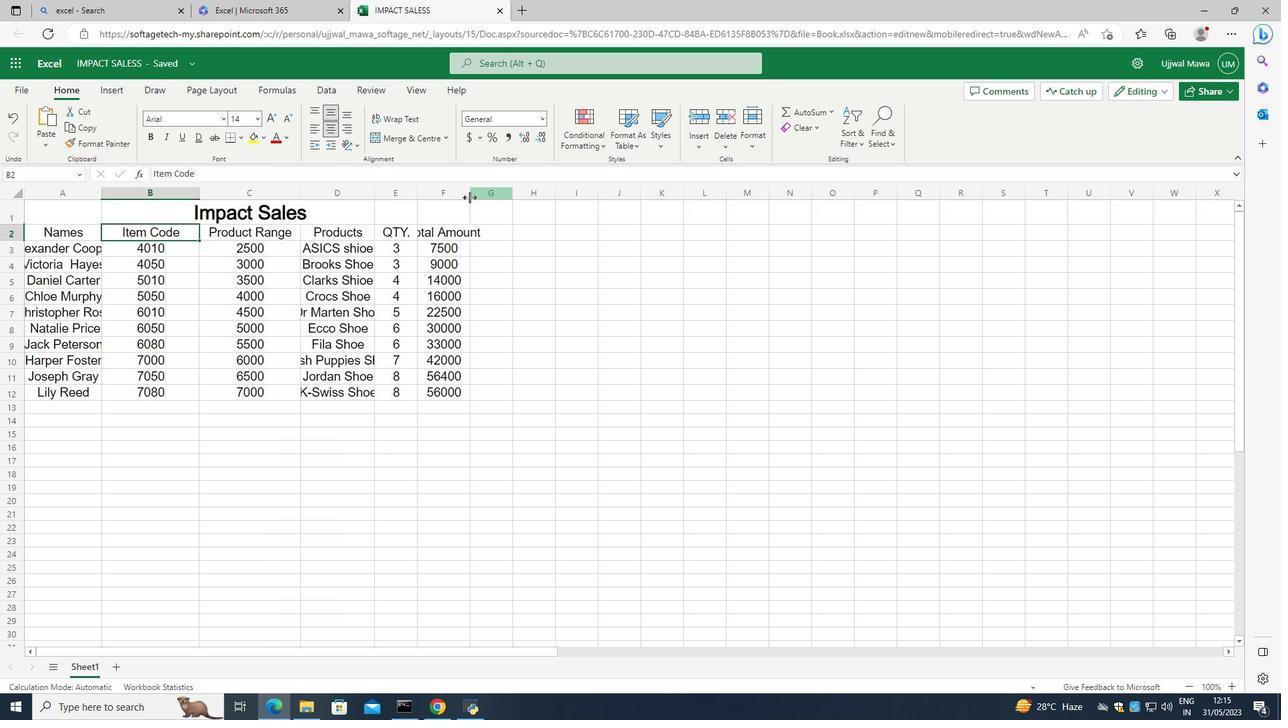 
Action: Mouse pressed left at (460, 198)
Screenshot: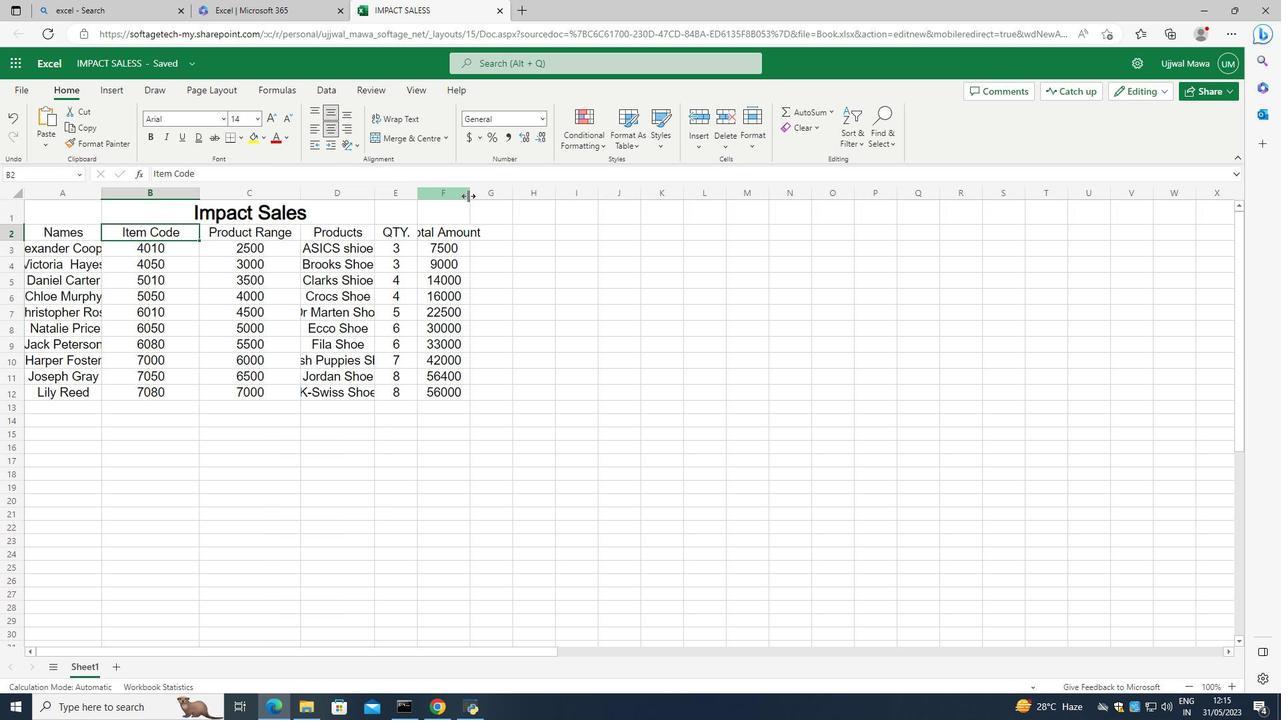 
Action: Mouse moved to (98, 195)
Screenshot: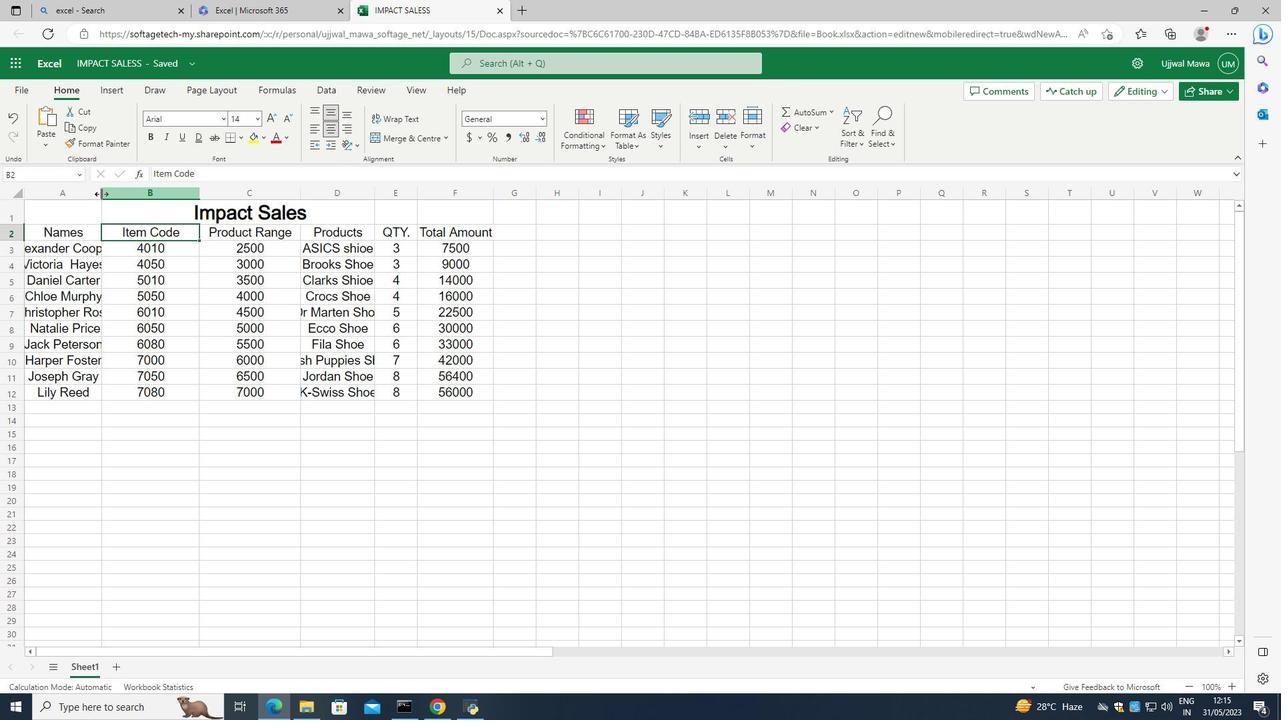 
Action: Mouse pressed left at (98, 195)
Screenshot: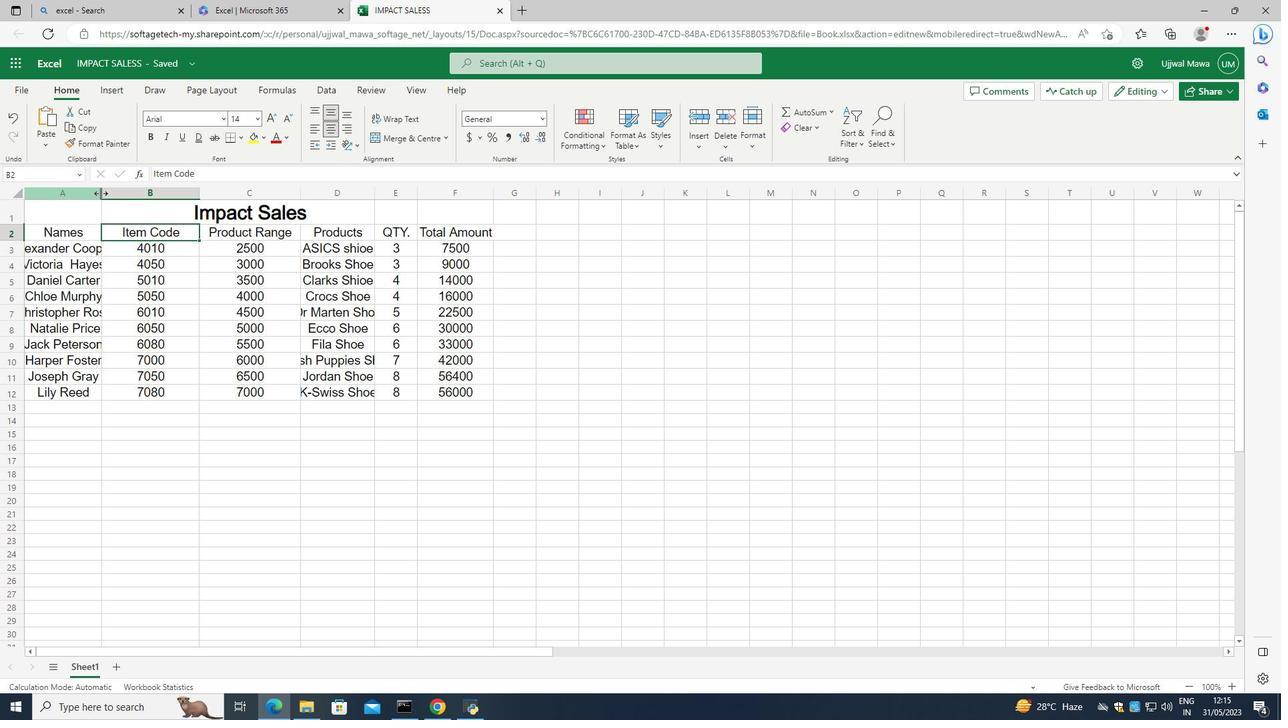
Action: Mouse moved to (629, 284)
Screenshot: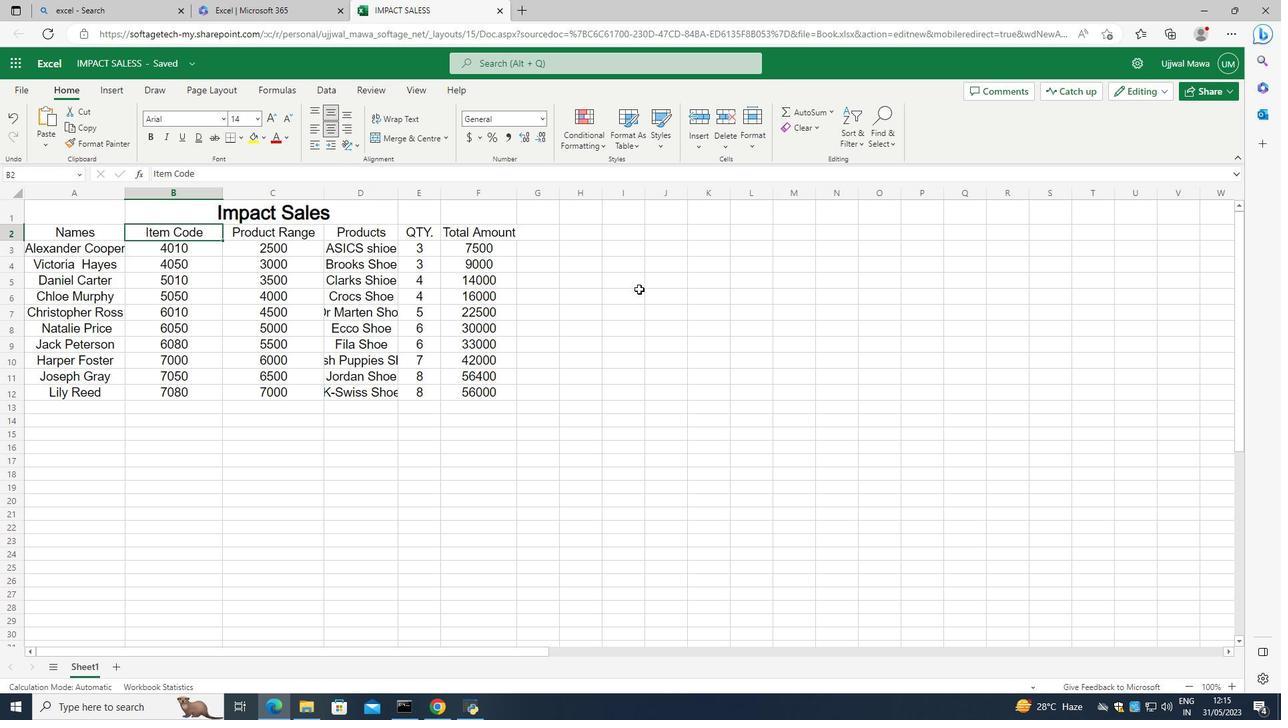 
Action: Mouse pressed left at (629, 284)
Screenshot: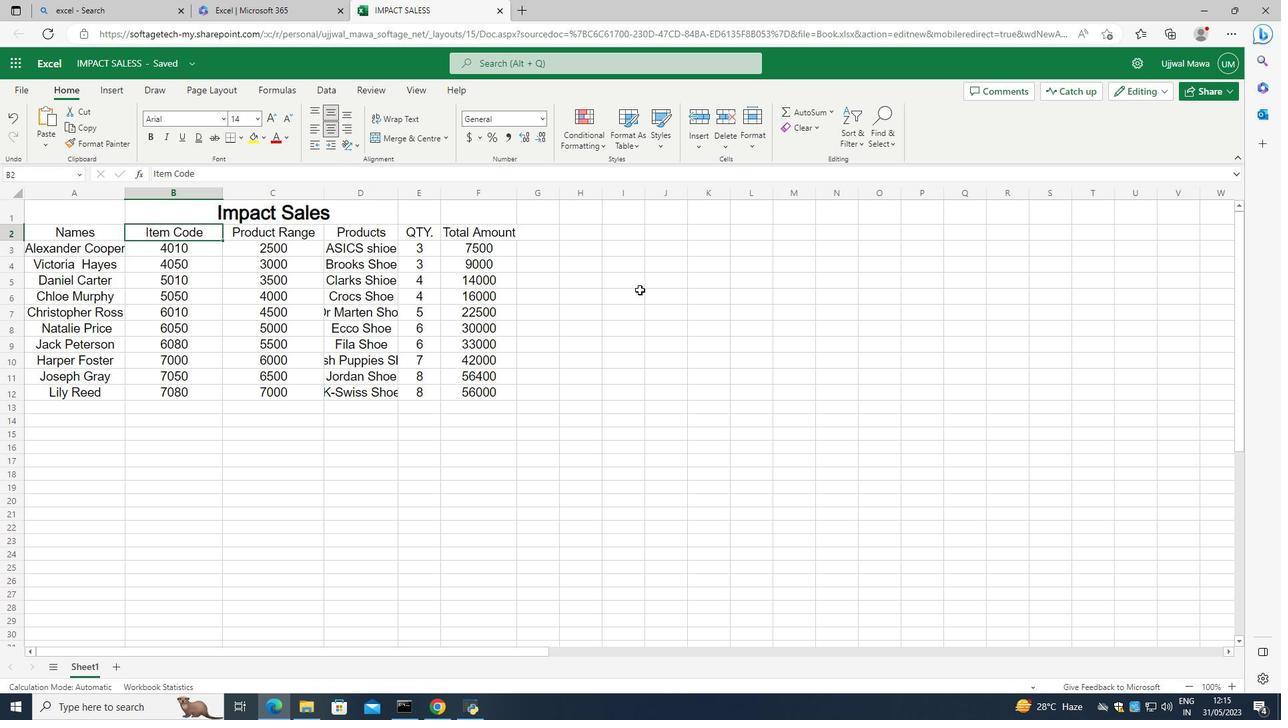 
Action: Mouse moved to (301, 469)
Screenshot: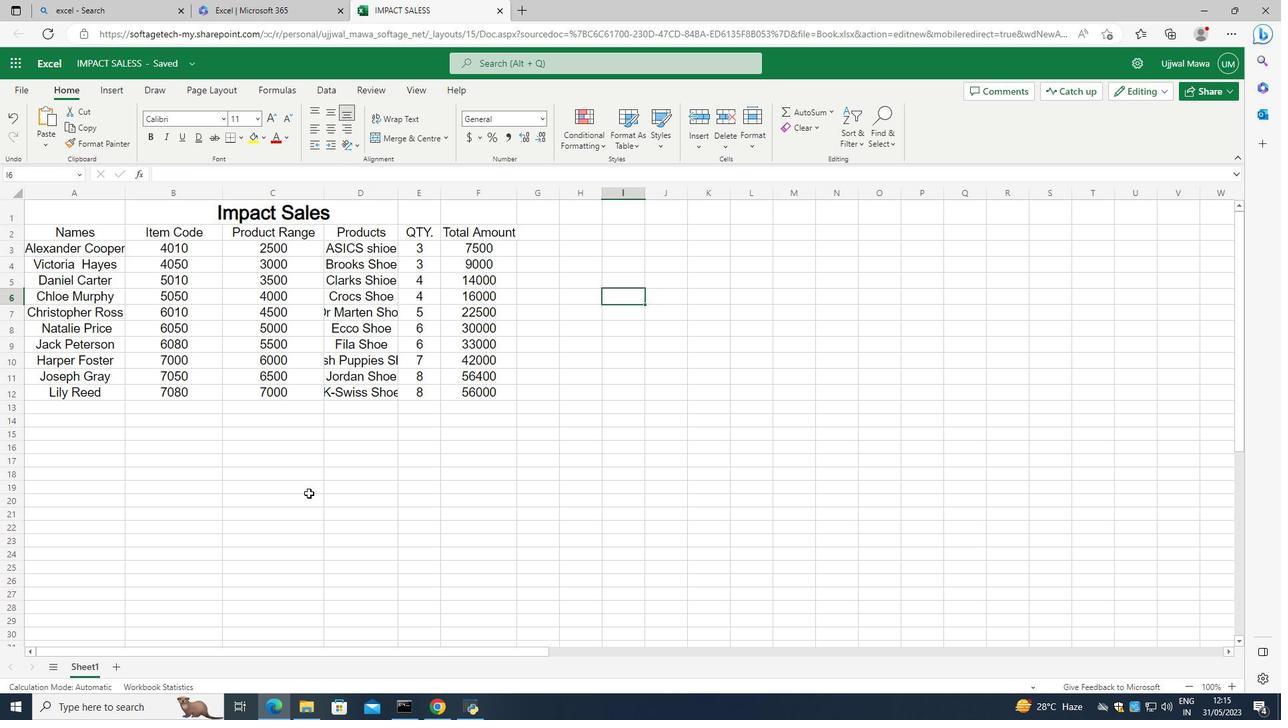 
Action: Mouse pressed left at (301, 469)
Screenshot: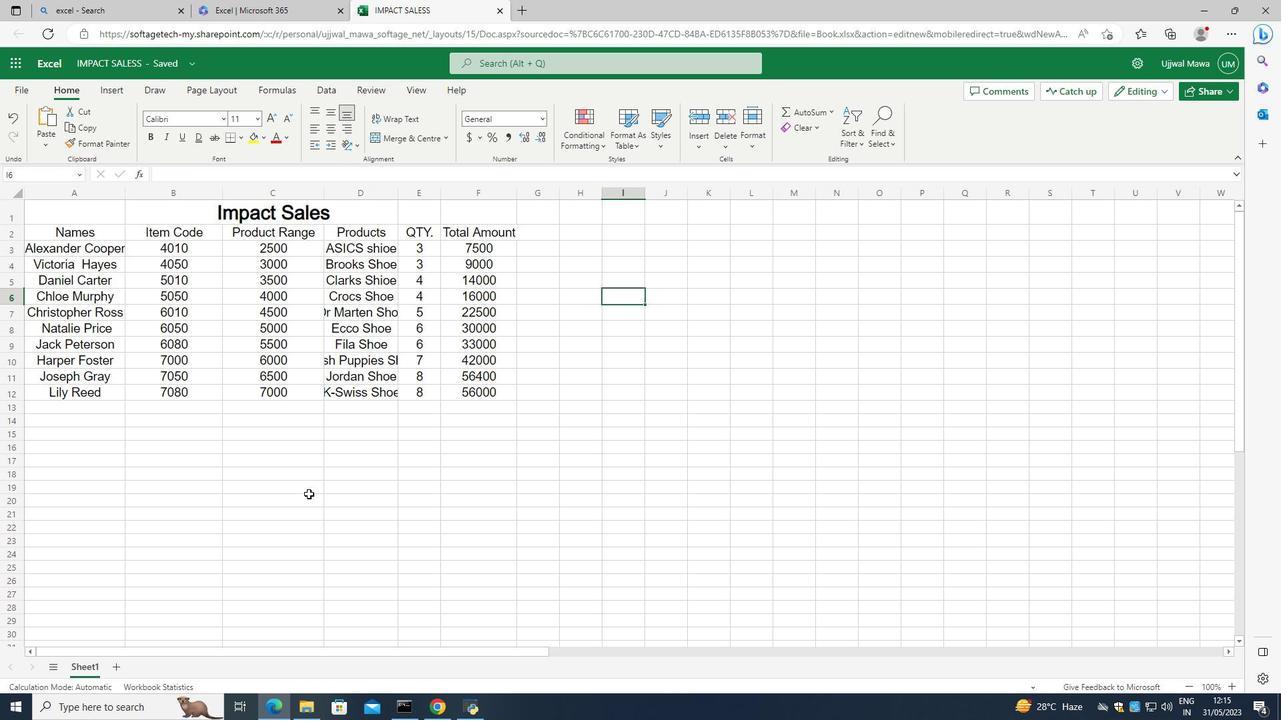 
Action: Mouse moved to (214, 450)
Screenshot: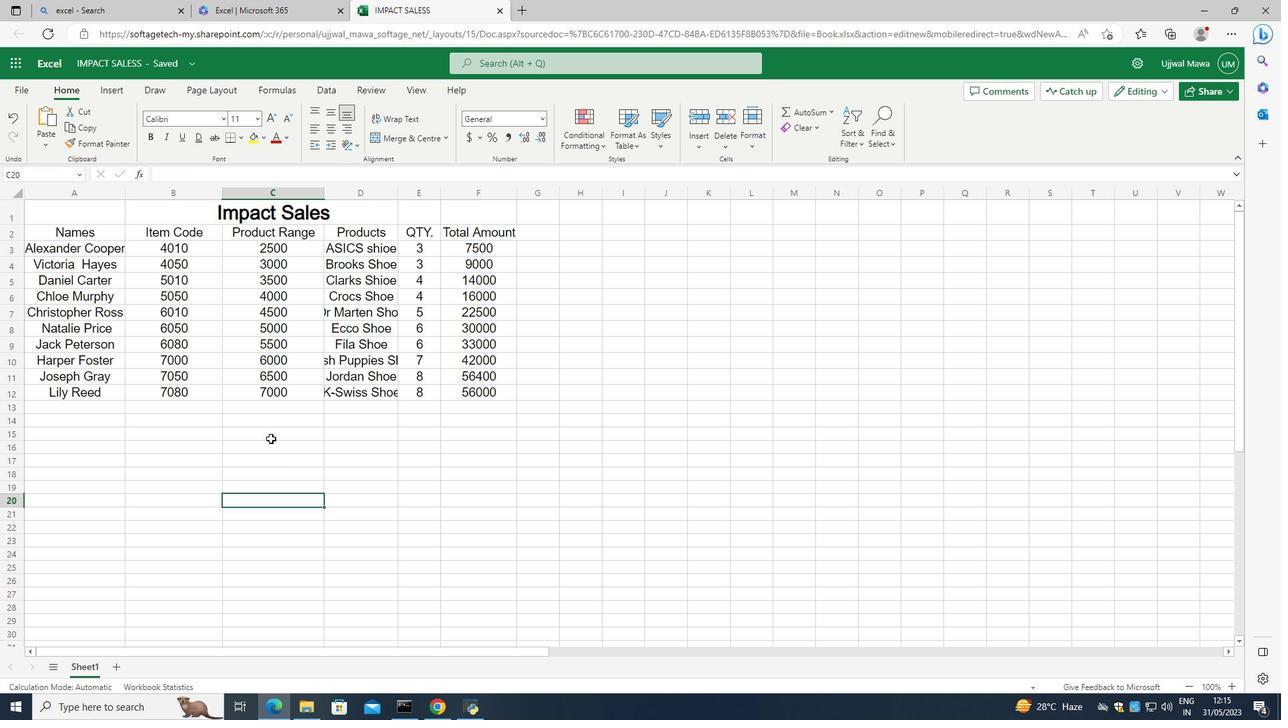 
